 Task: Search one way flight ticket for 1 adult, 1 child, 1 infant in seat in premium economy from Kodiak: Kodiak Airport (benny Bensonstate Airport) to Springfield: Abraham Lincoln Capital Airport on 5-2-2023. Choice of flights is Alaska. Number of bags: 2 carry on bags and 4 checked bags. Outbound departure time preference is 14:45.
Action: Mouse moved to (314, 390)
Screenshot: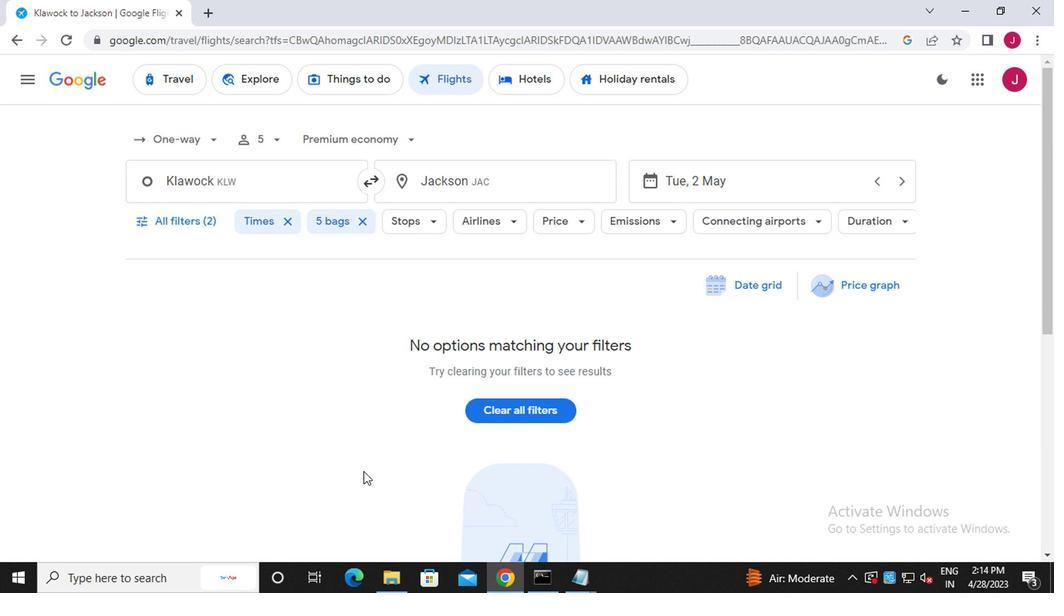 
Action: Mouse scrolled (314, 391) with delta (0, 0)
Screenshot: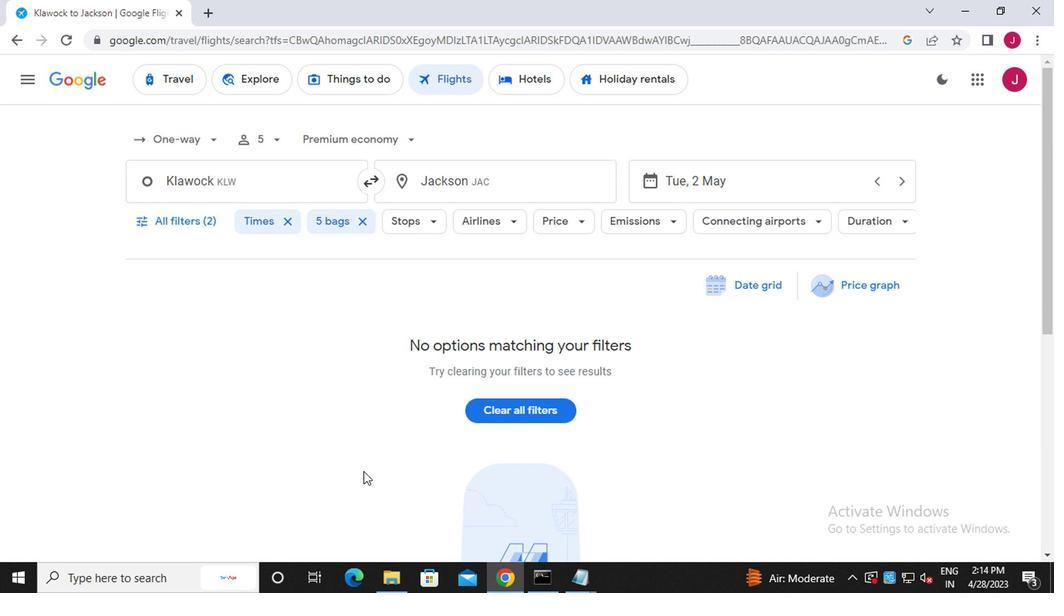 
Action: Mouse moved to (314, 390)
Screenshot: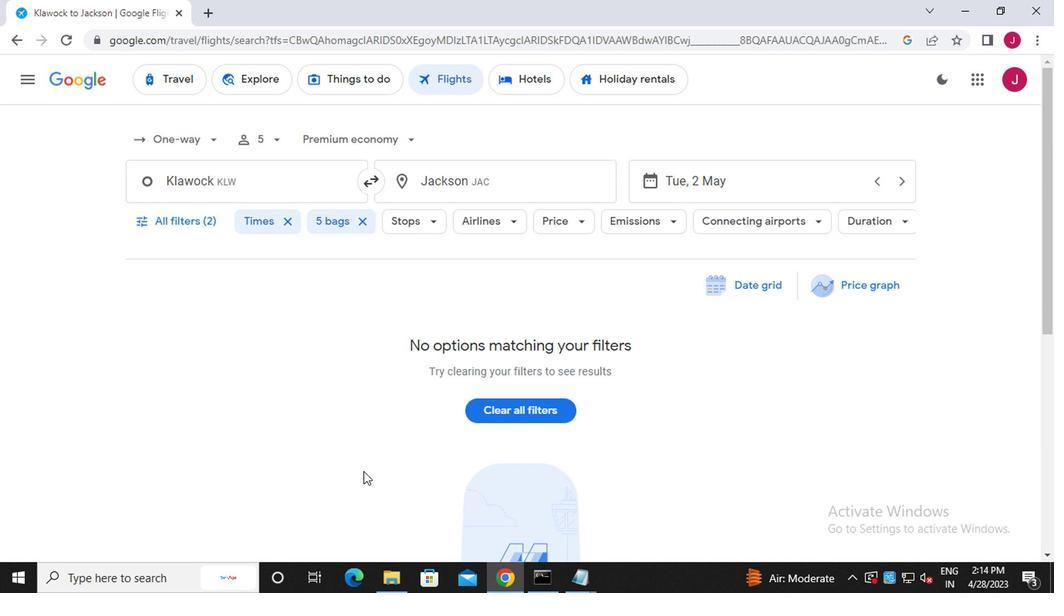
Action: Mouse scrolled (314, 391) with delta (0, 0)
Screenshot: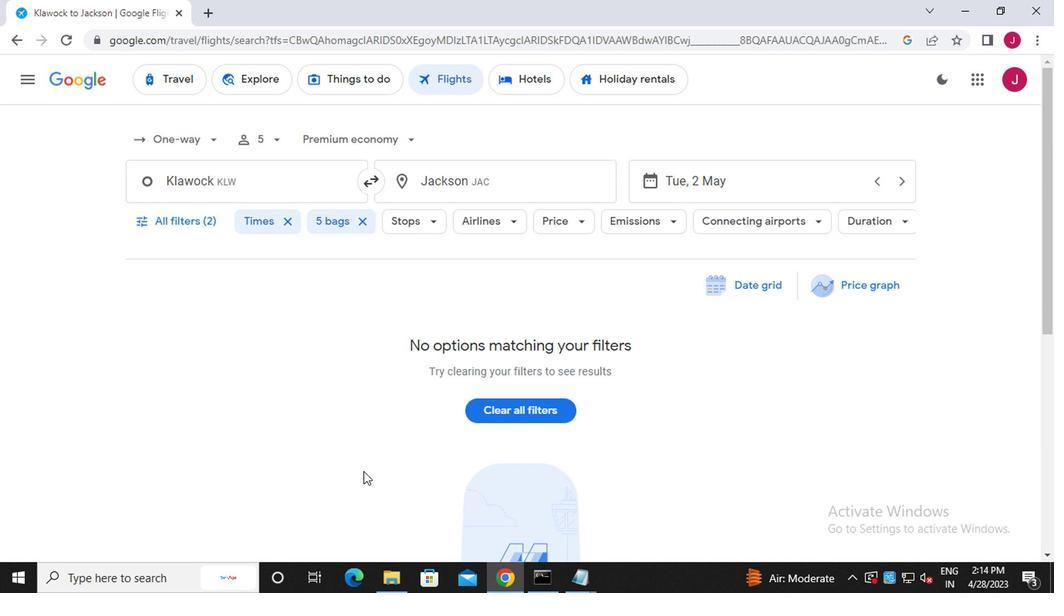 
Action: Mouse scrolled (314, 391) with delta (0, 0)
Screenshot: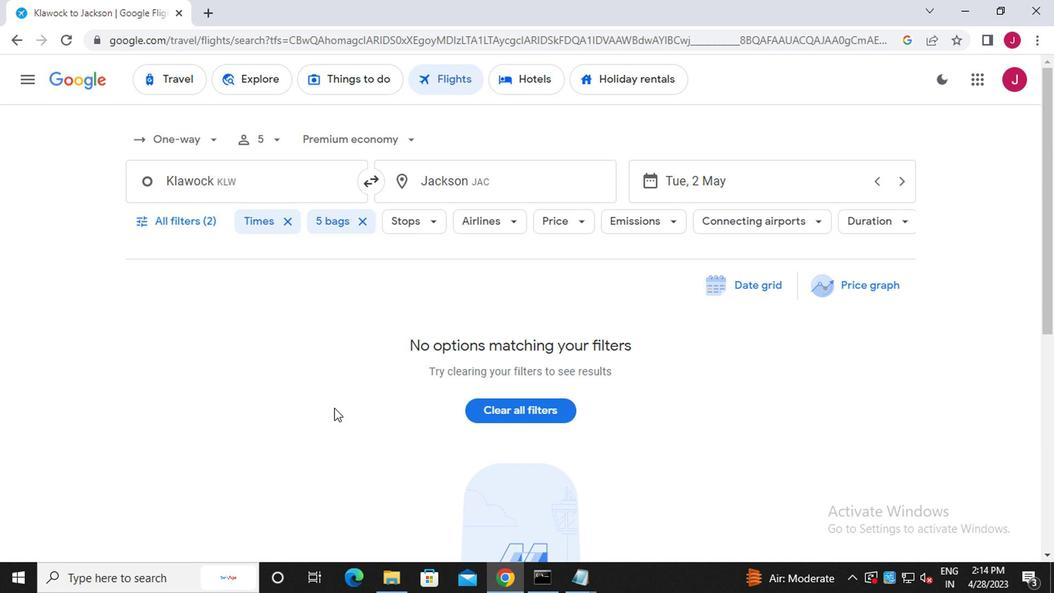 
Action: Mouse moved to (212, 145)
Screenshot: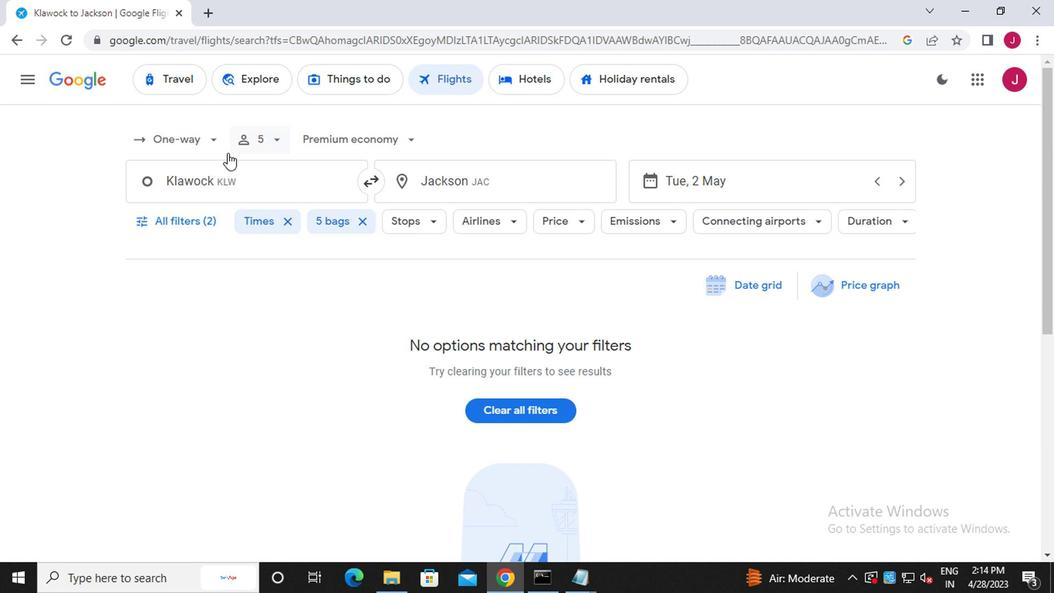
Action: Mouse pressed left at (212, 145)
Screenshot: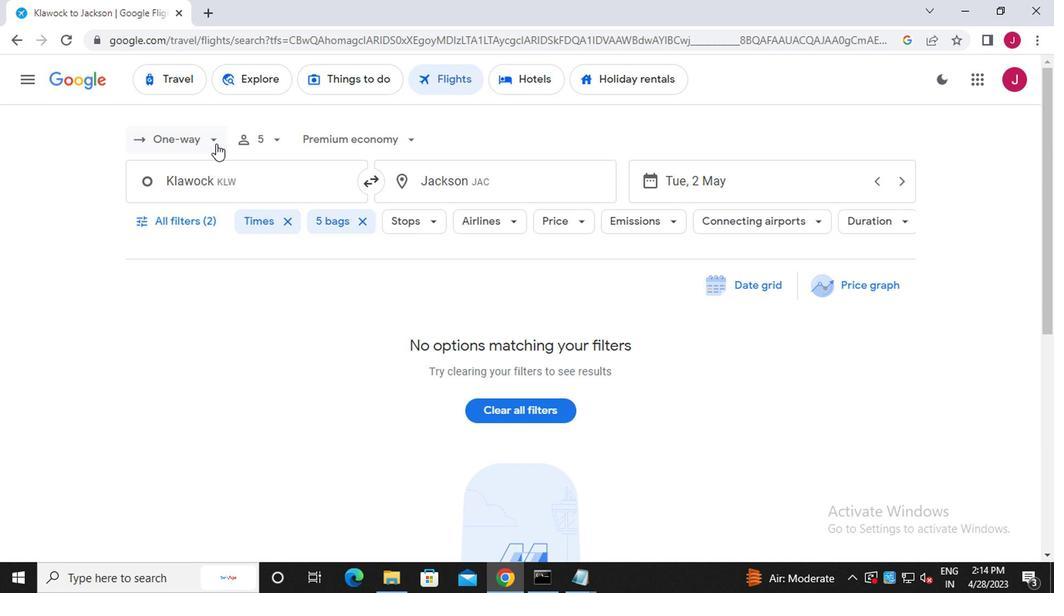 
Action: Mouse moved to (194, 207)
Screenshot: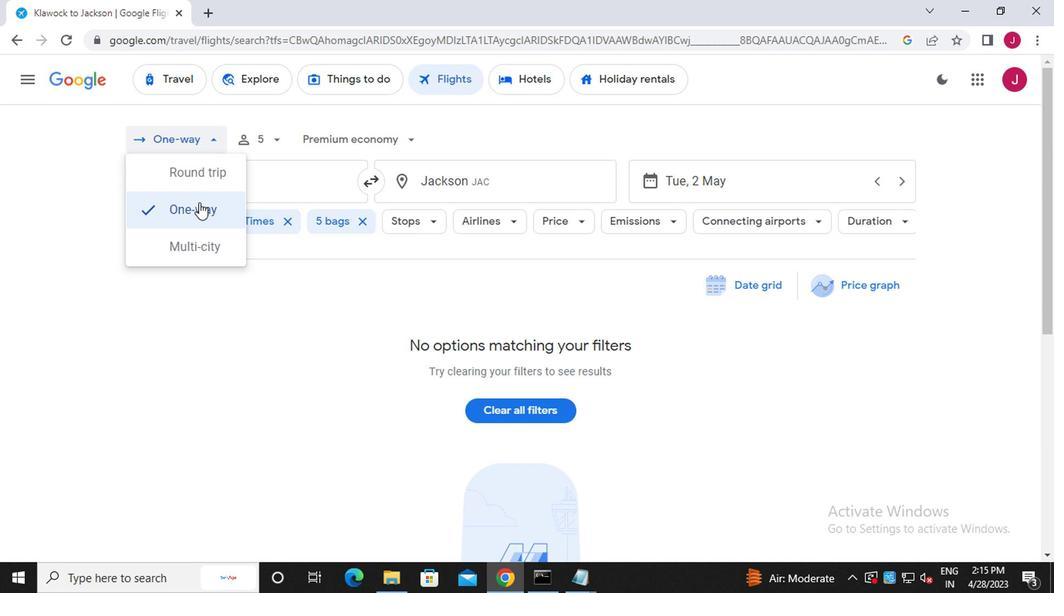
Action: Mouse pressed left at (194, 207)
Screenshot: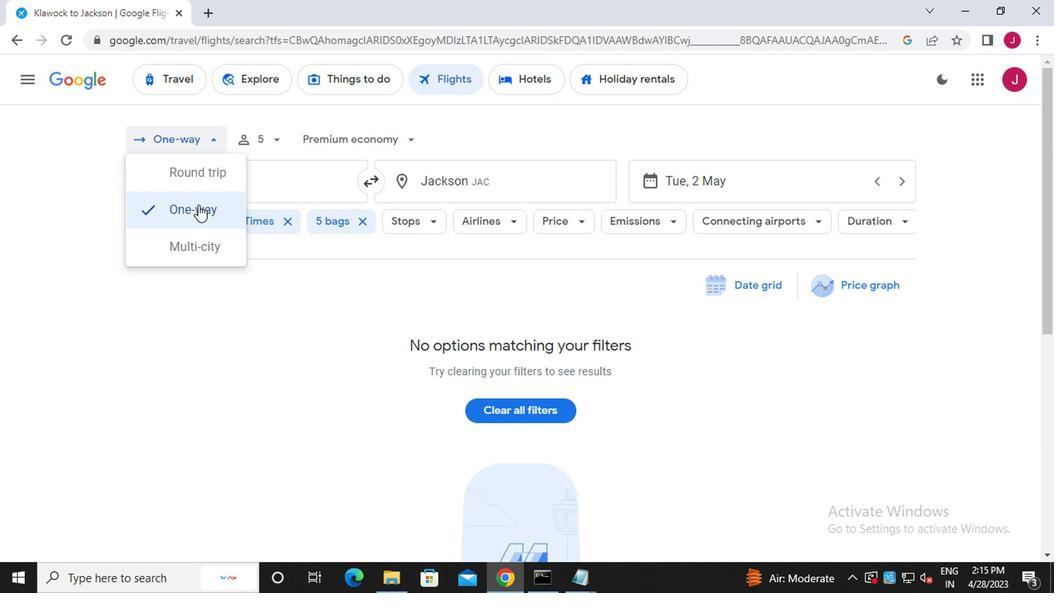 
Action: Mouse moved to (265, 145)
Screenshot: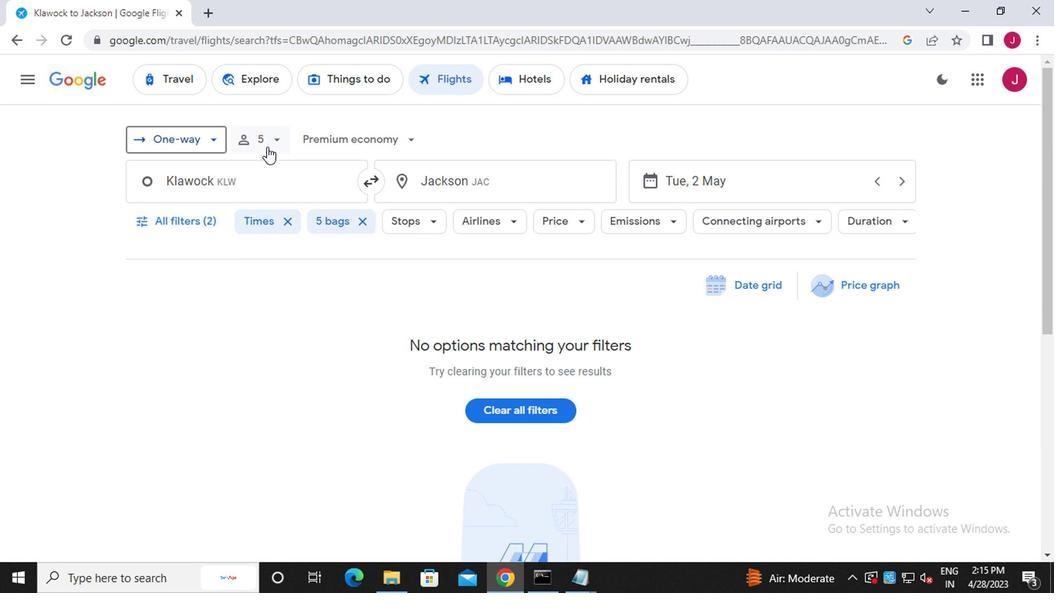 
Action: Mouse pressed left at (265, 145)
Screenshot: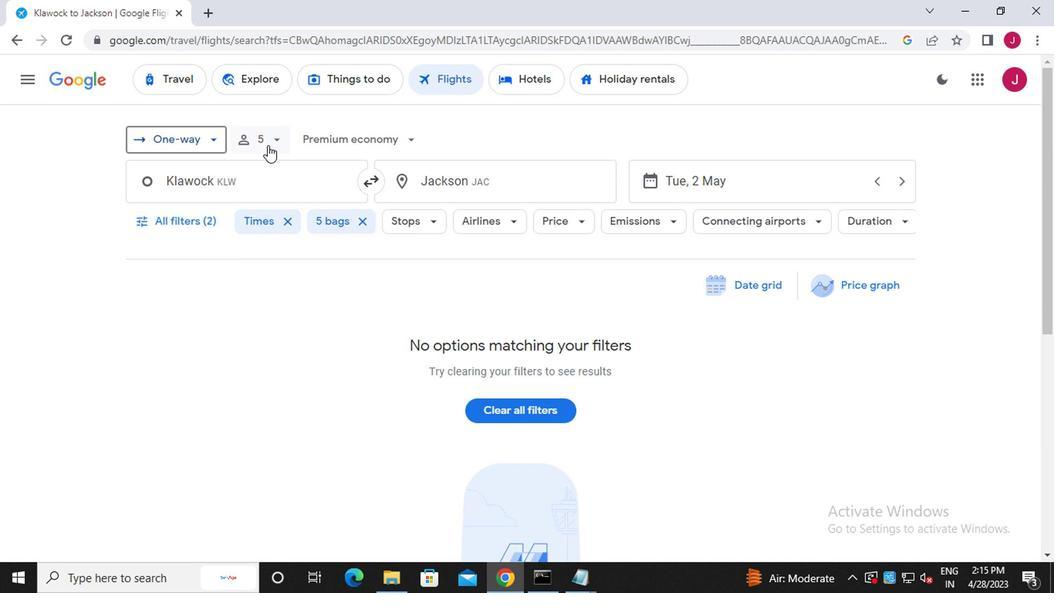 
Action: Mouse moved to (331, 179)
Screenshot: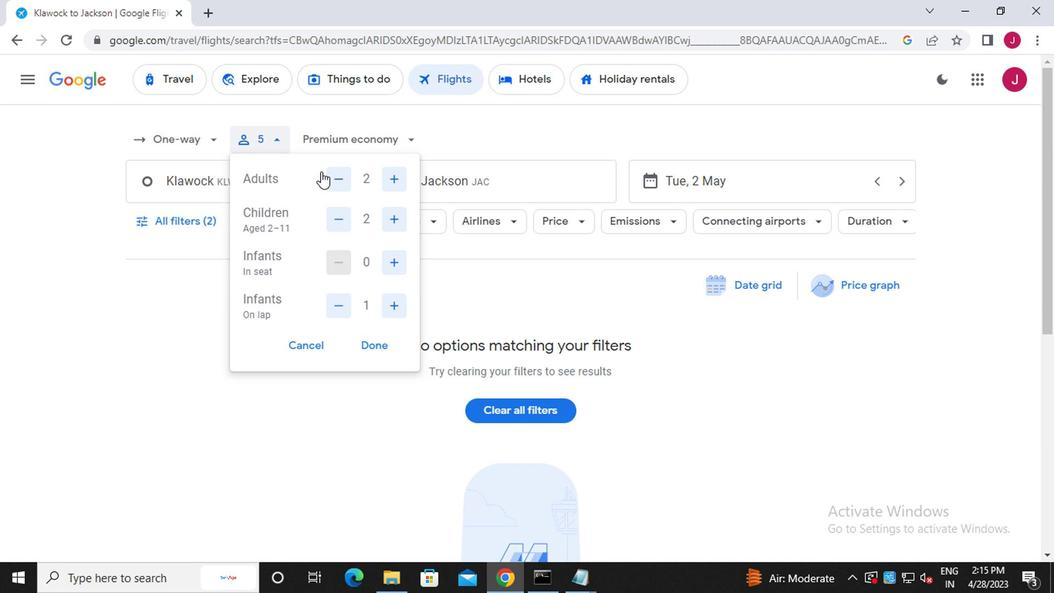 
Action: Mouse pressed left at (331, 179)
Screenshot: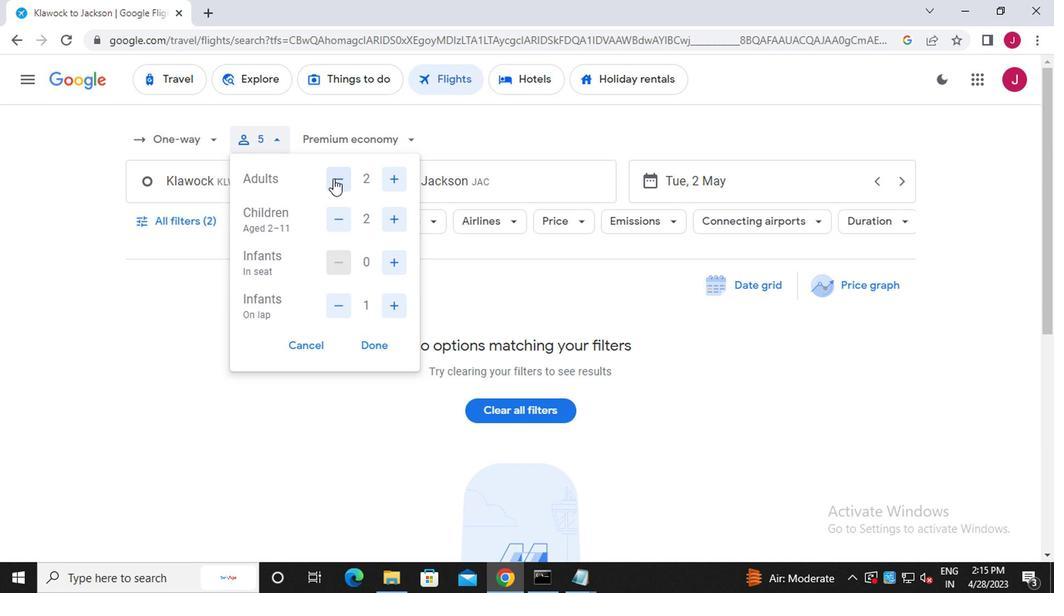 
Action: Mouse moved to (326, 216)
Screenshot: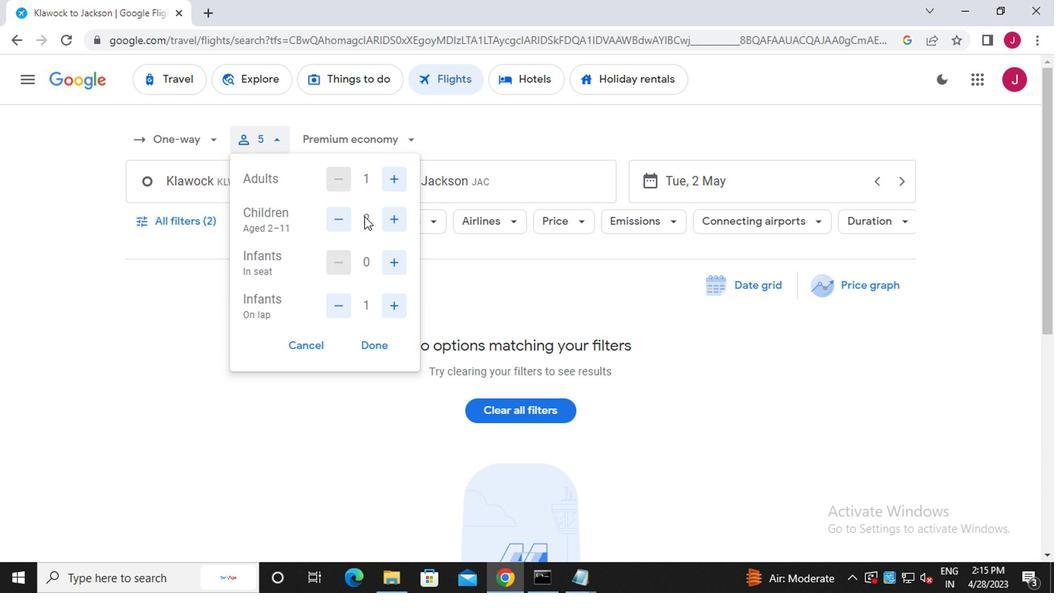 
Action: Mouse pressed left at (326, 216)
Screenshot: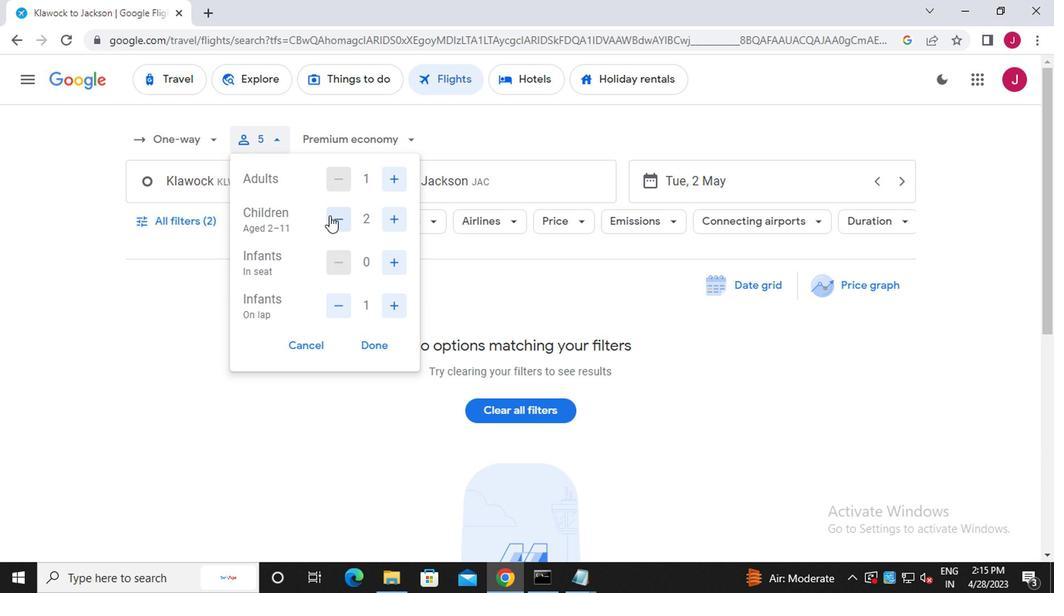
Action: Mouse moved to (387, 264)
Screenshot: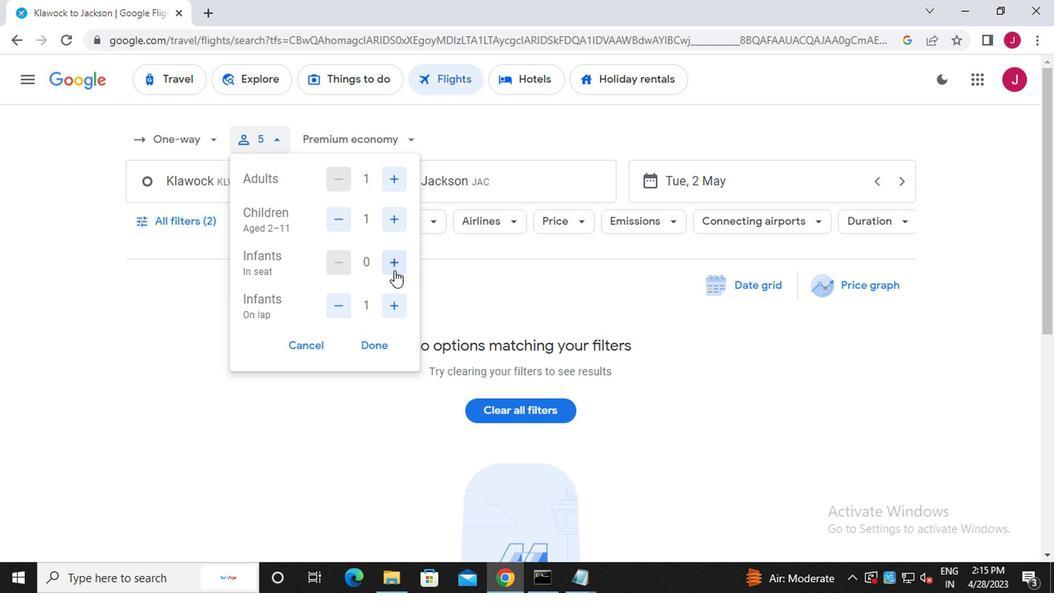 
Action: Mouse pressed left at (387, 264)
Screenshot: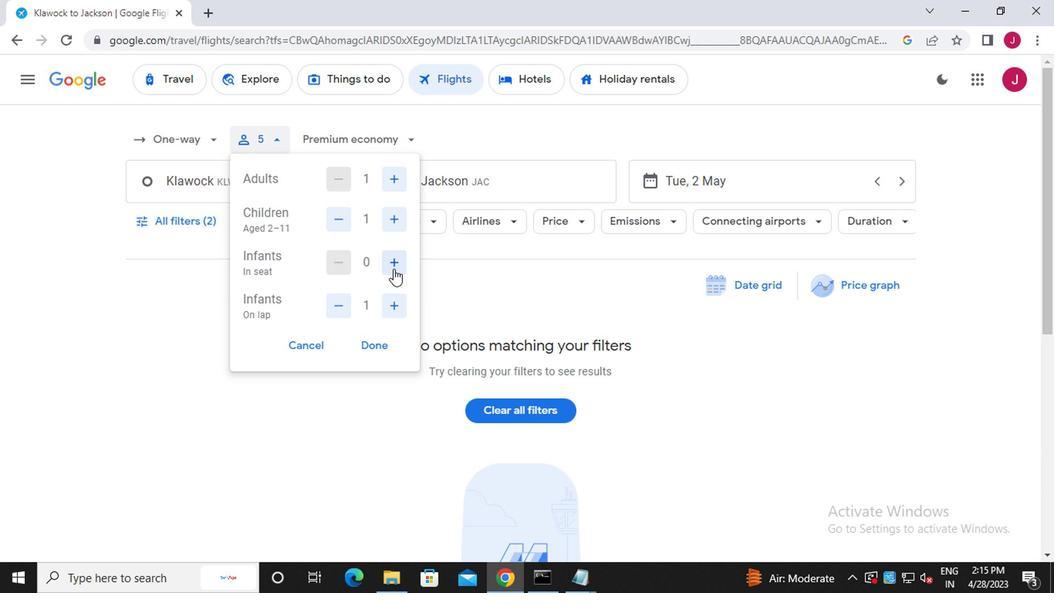 
Action: Mouse moved to (334, 306)
Screenshot: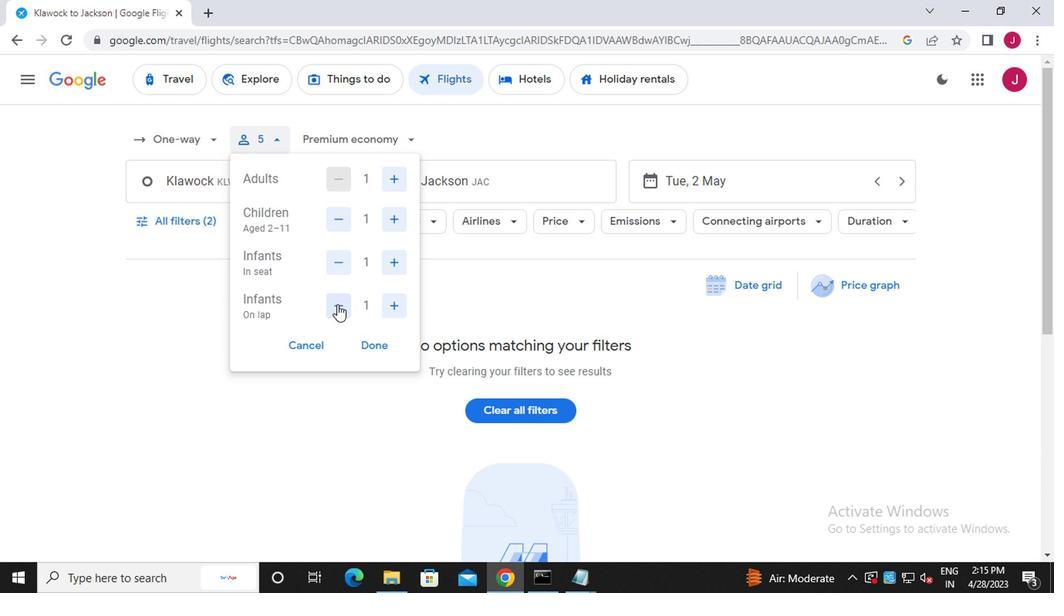 
Action: Mouse pressed left at (334, 306)
Screenshot: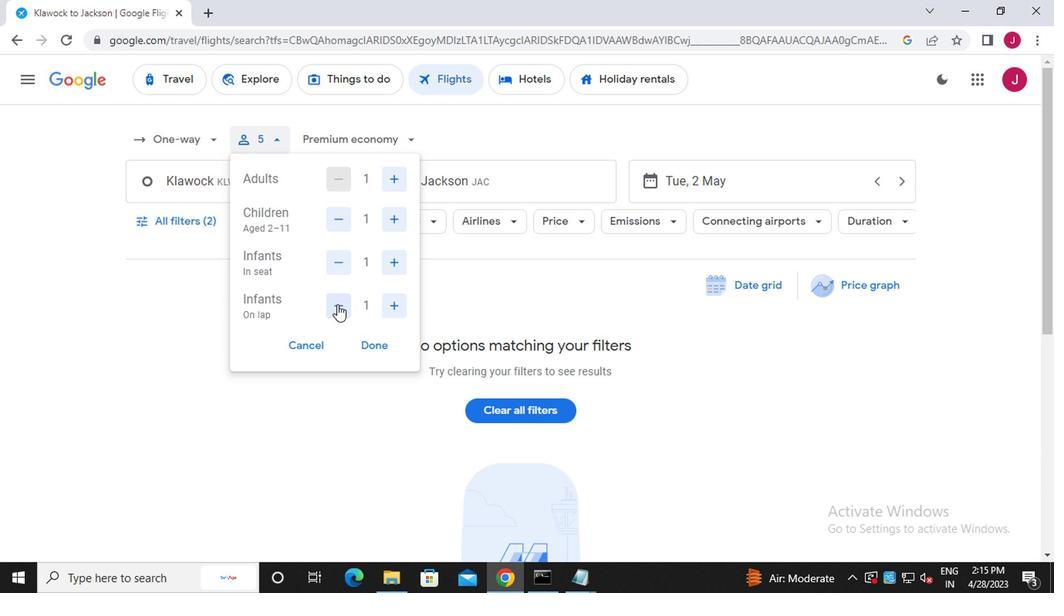 
Action: Mouse moved to (379, 345)
Screenshot: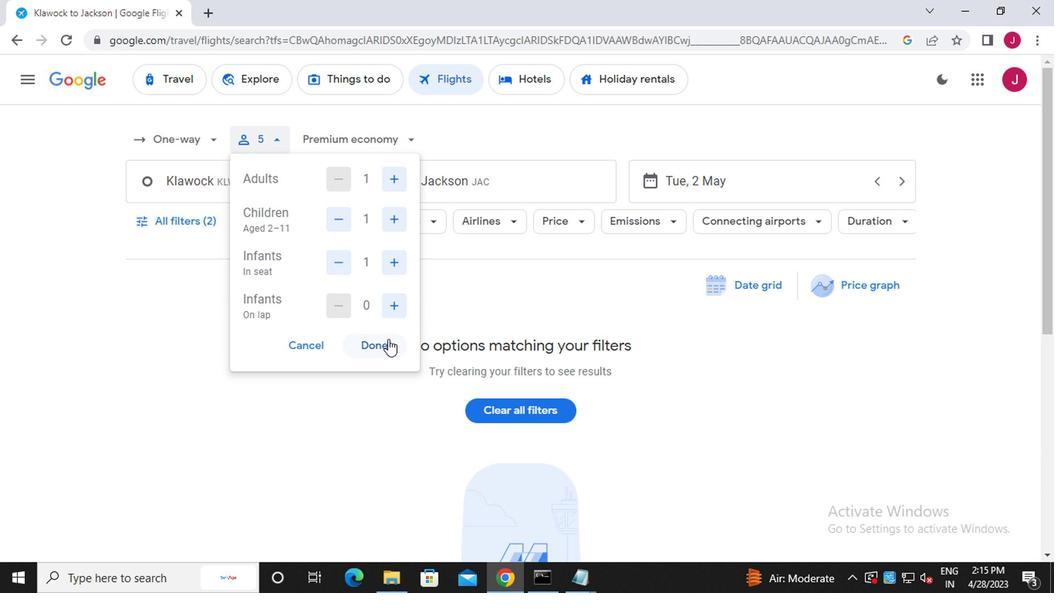 
Action: Mouse pressed left at (379, 345)
Screenshot: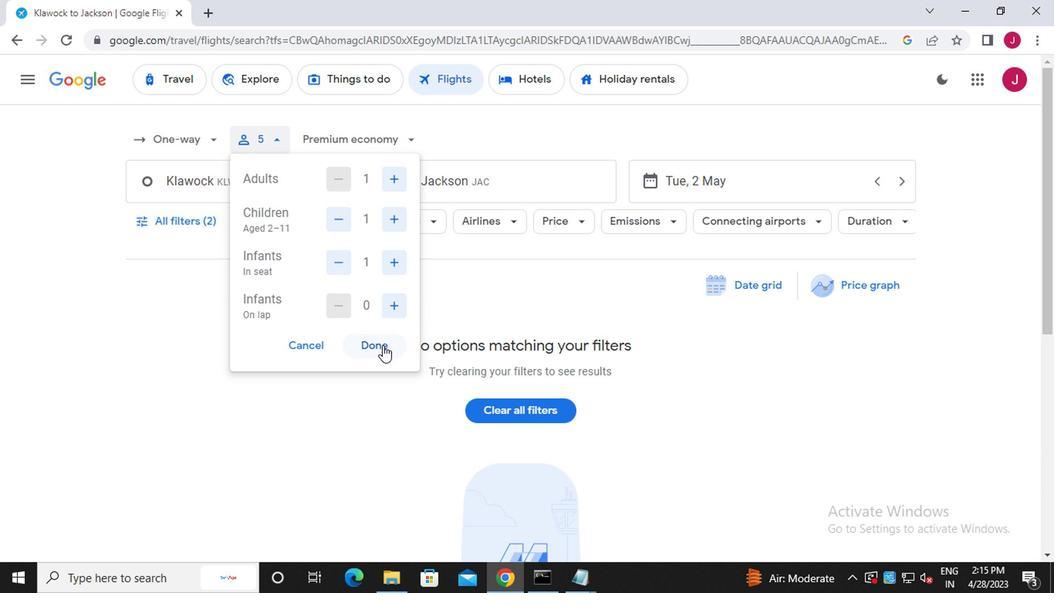 
Action: Mouse moved to (388, 141)
Screenshot: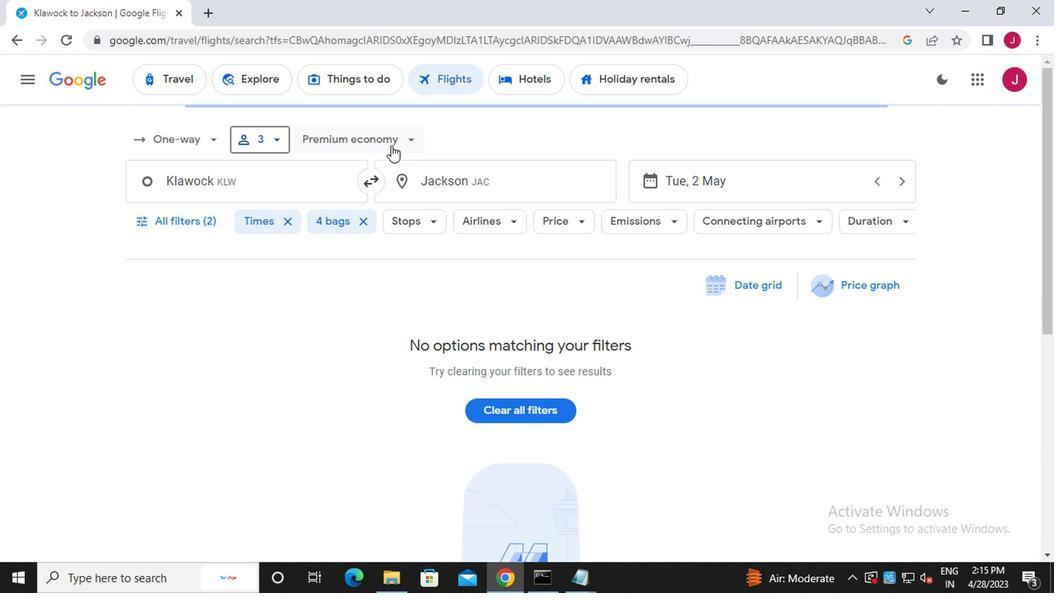 
Action: Mouse pressed left at (388, 141)
Screenshot: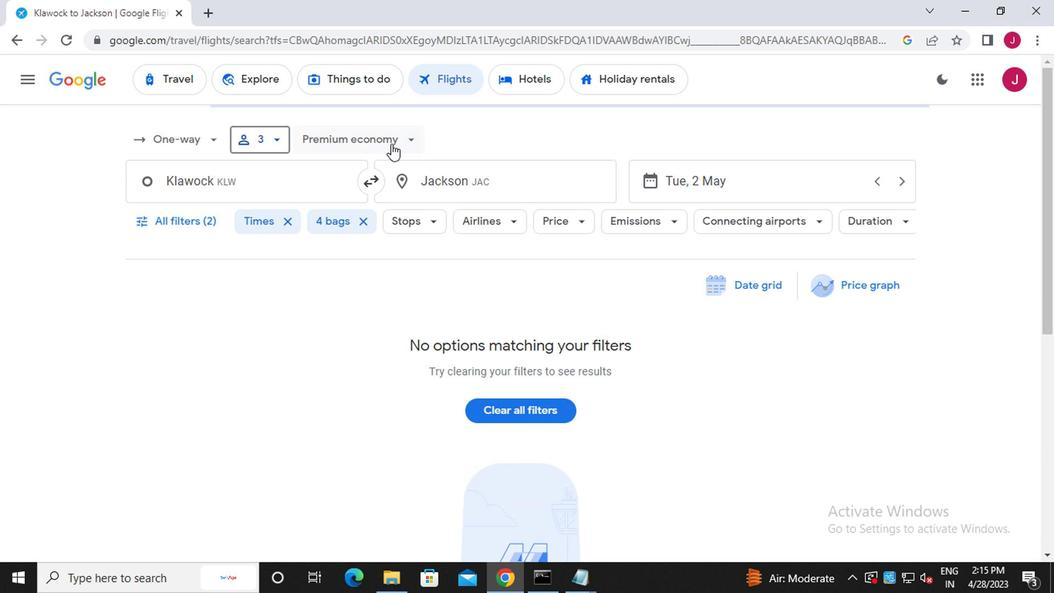 
Action: Mouse moved to (392, 216)
Screenshot: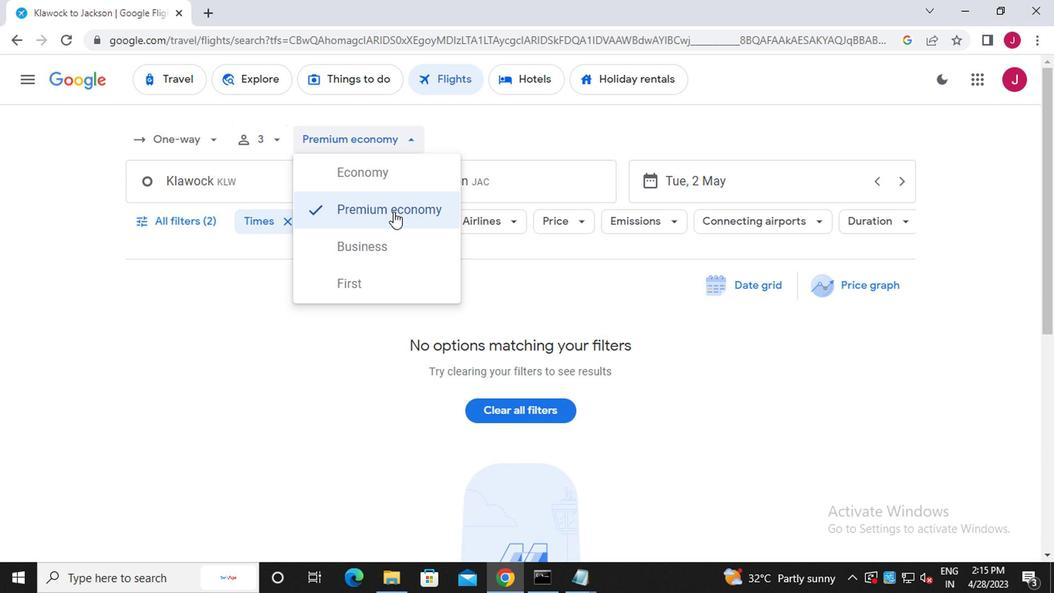 
Action: Mouse pressed left at (392, 216)
Screenshot: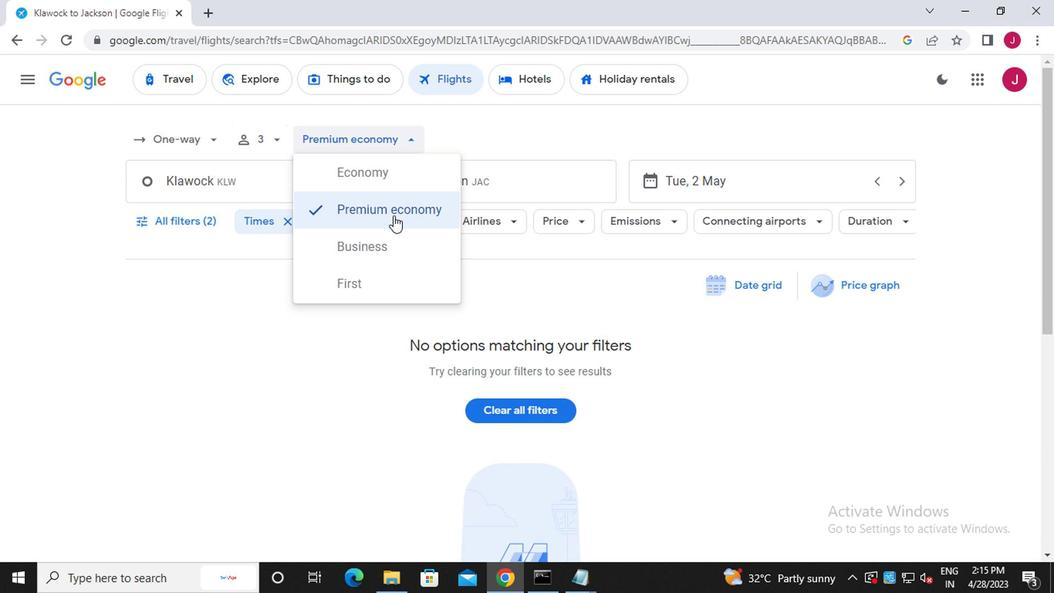 
Action: Mouse moved to (292, 183)
Screenshot: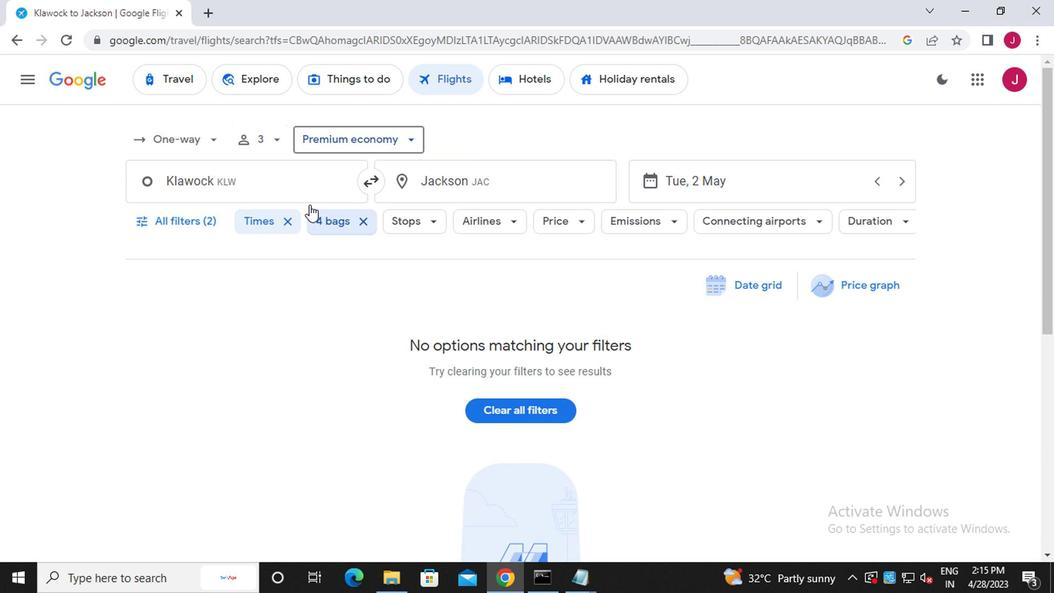 
Action: Mouse pressed left at (292, 183)
Screenshot: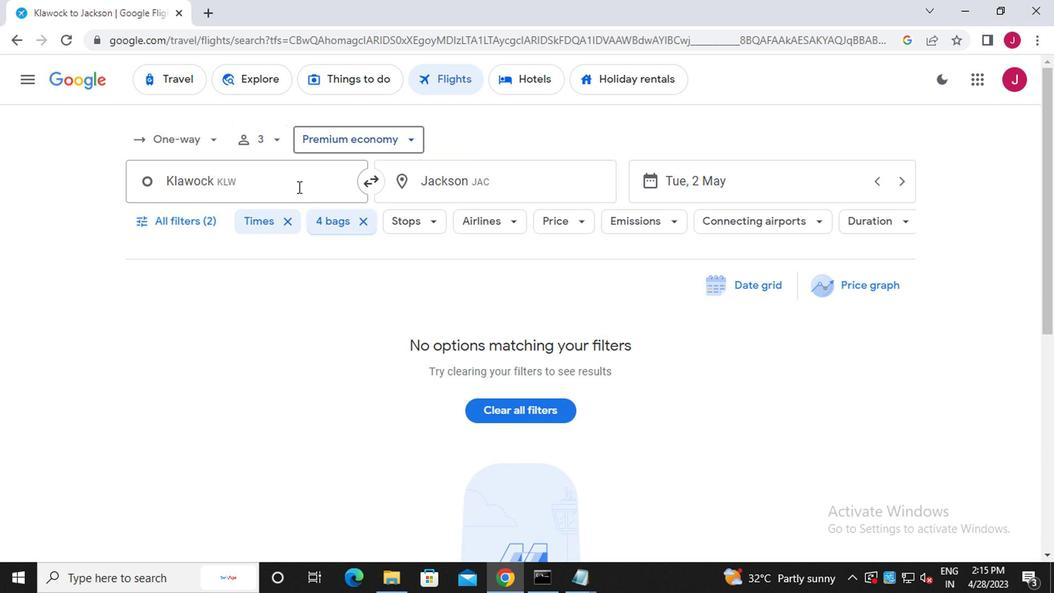 
Action: Key pressed kodiak<Key.space>airpot
Screenshot: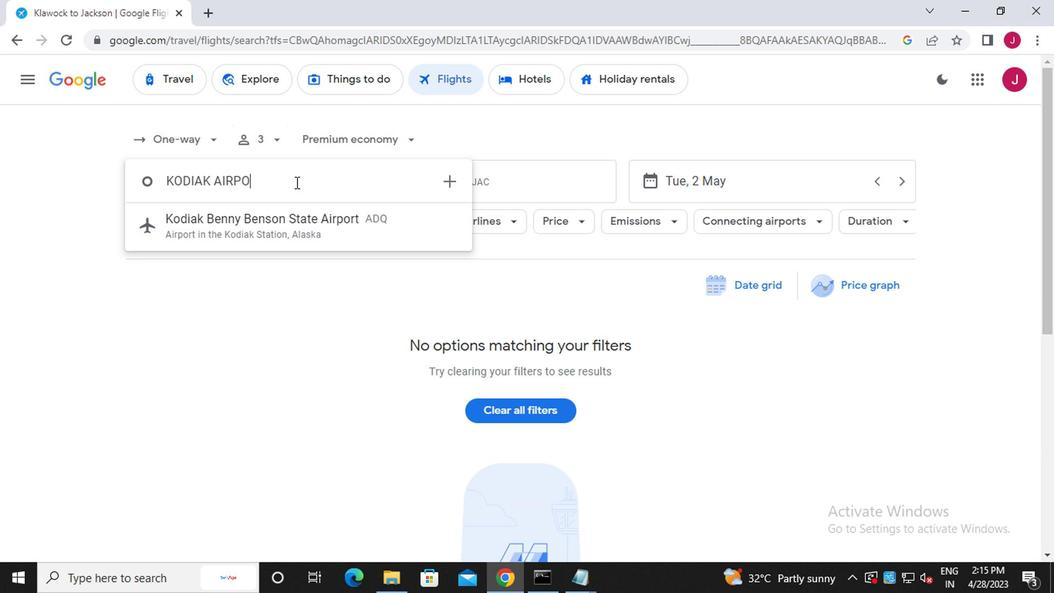 
Action: Mouse moved to (298, 232)
Screenshot: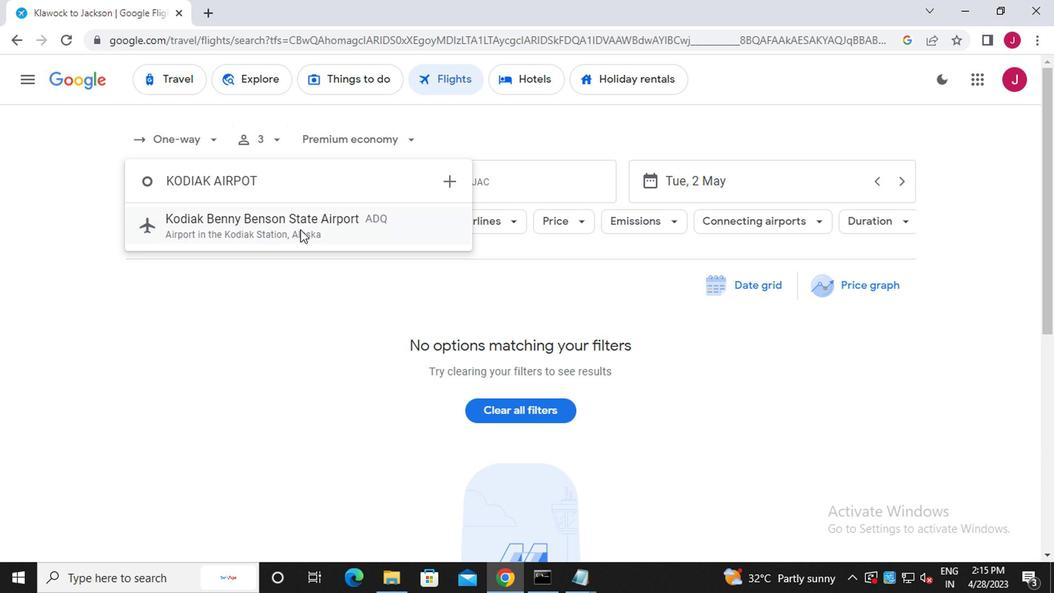 
Action: Mouse pressed left at (298, 232)
Screenshot: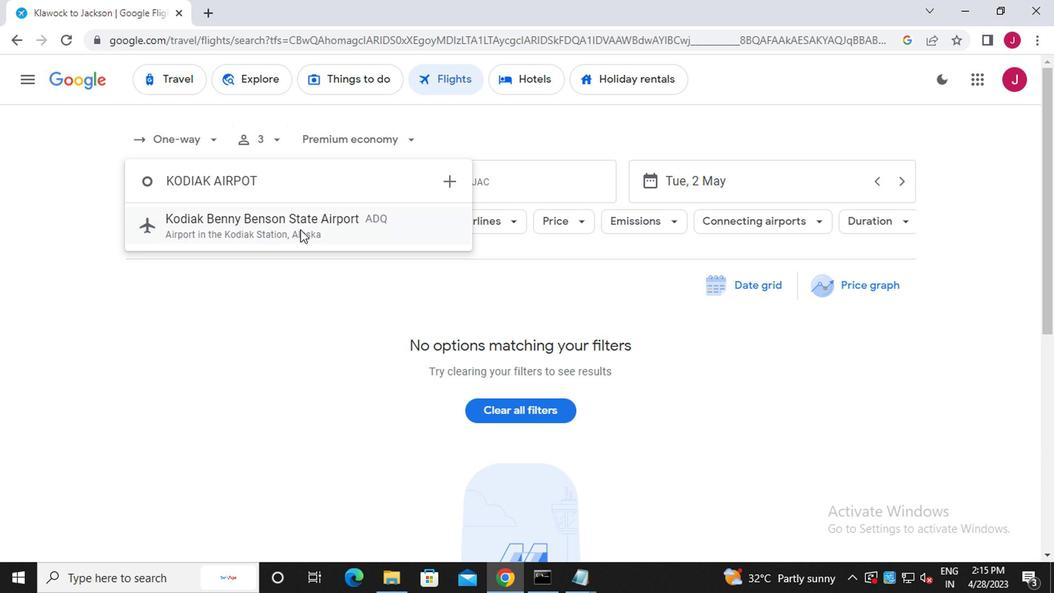 
Action: Mouse moved to (512, 180)
Screenshot: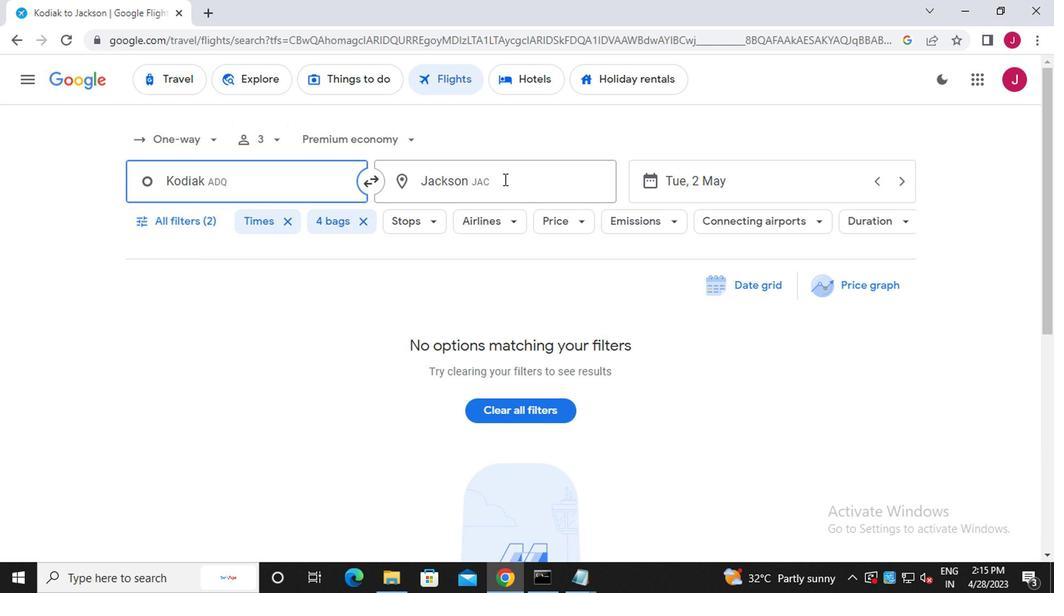 
Action: Mouse pressed left at (512, 180)
Screenshot: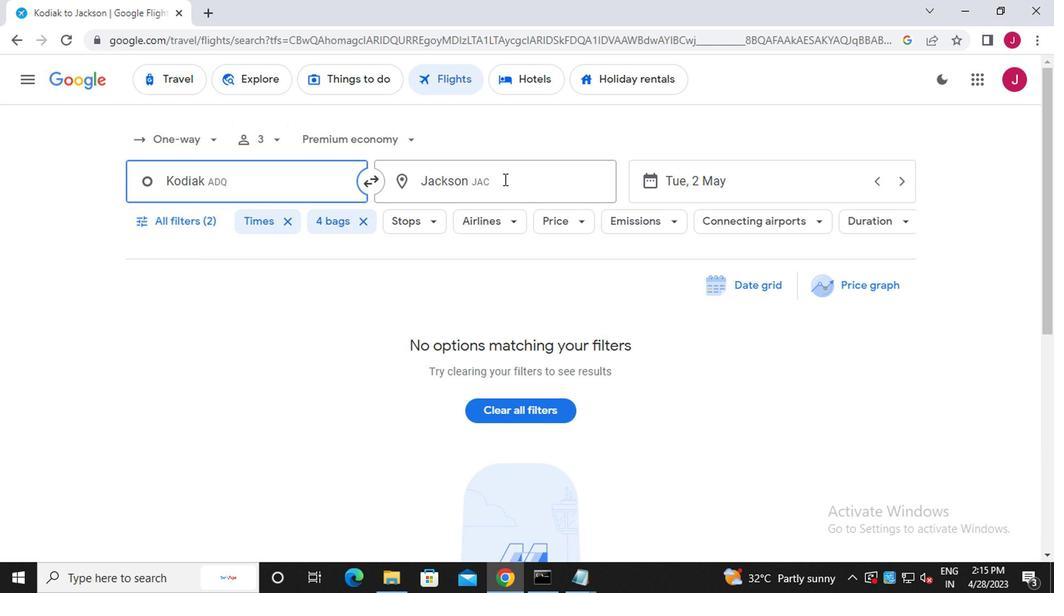 
Action: Mouse moved to (513, 180)
Screenshot: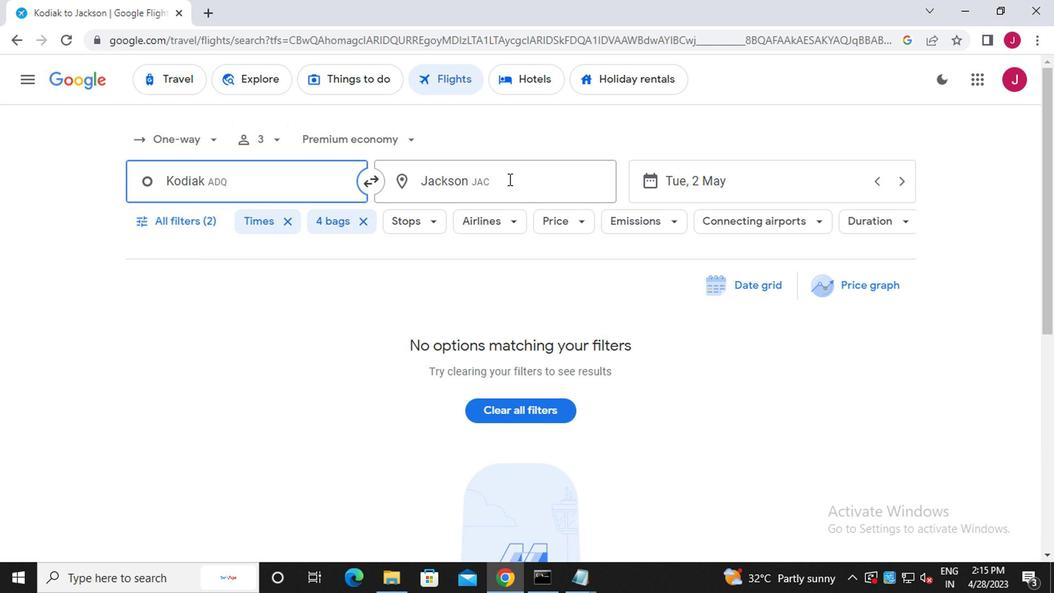 
Action: Key pressed springf
Screenshot: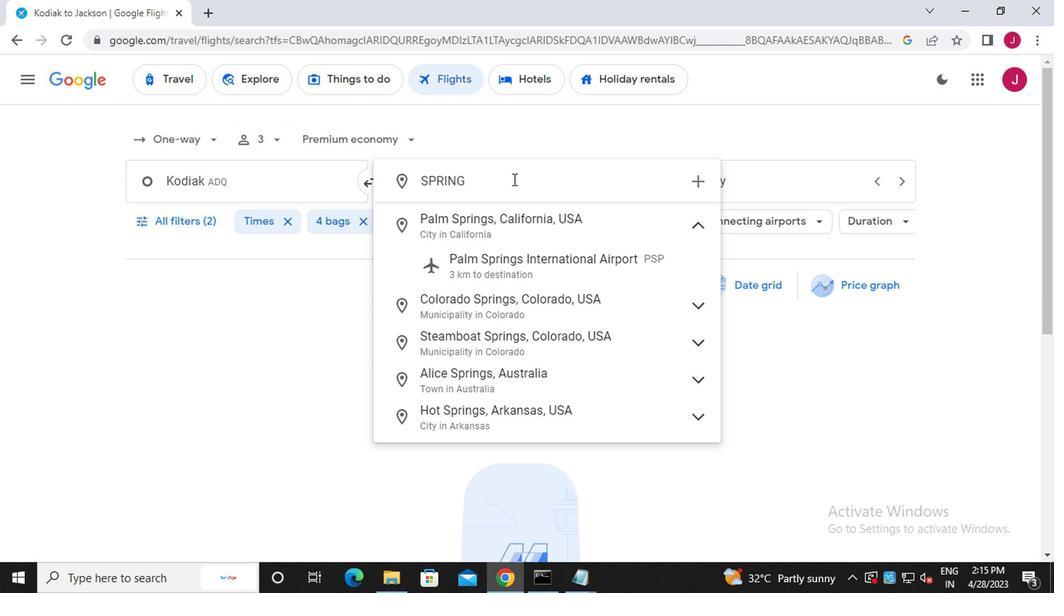 
Action: Mouse moved to (532, 308)
Screenshot: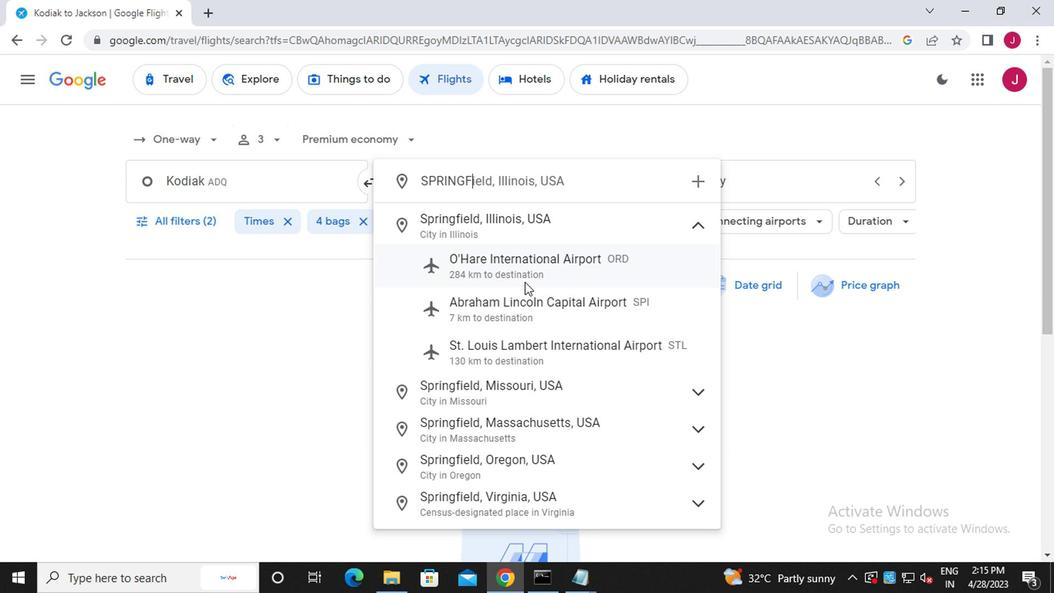 
Action: Mouse pressed left at (532, 308)
Screenshot: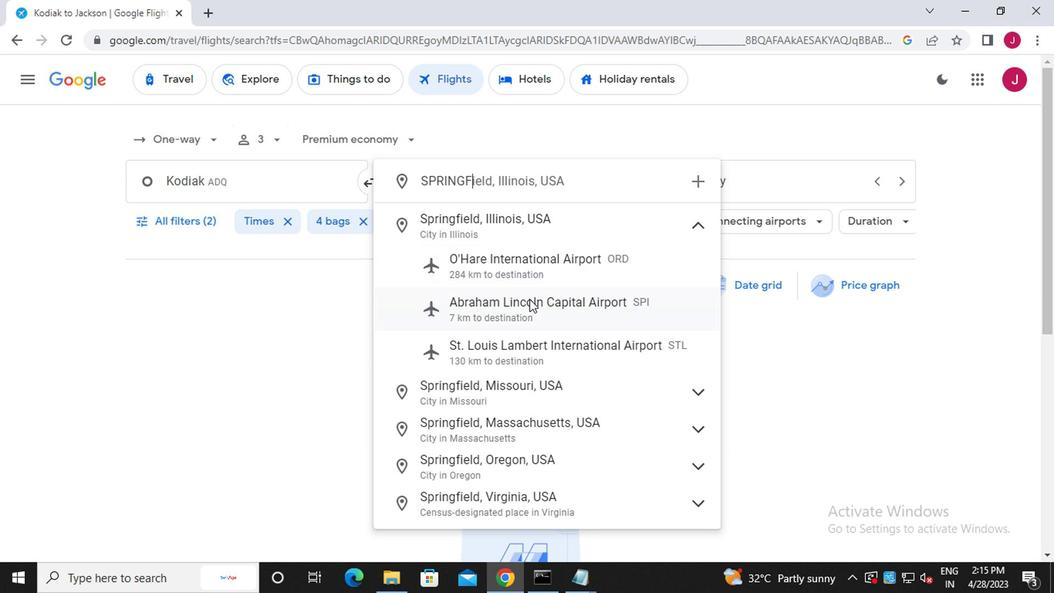 
Action: Mouse moved to (780, 187)
Screenshot: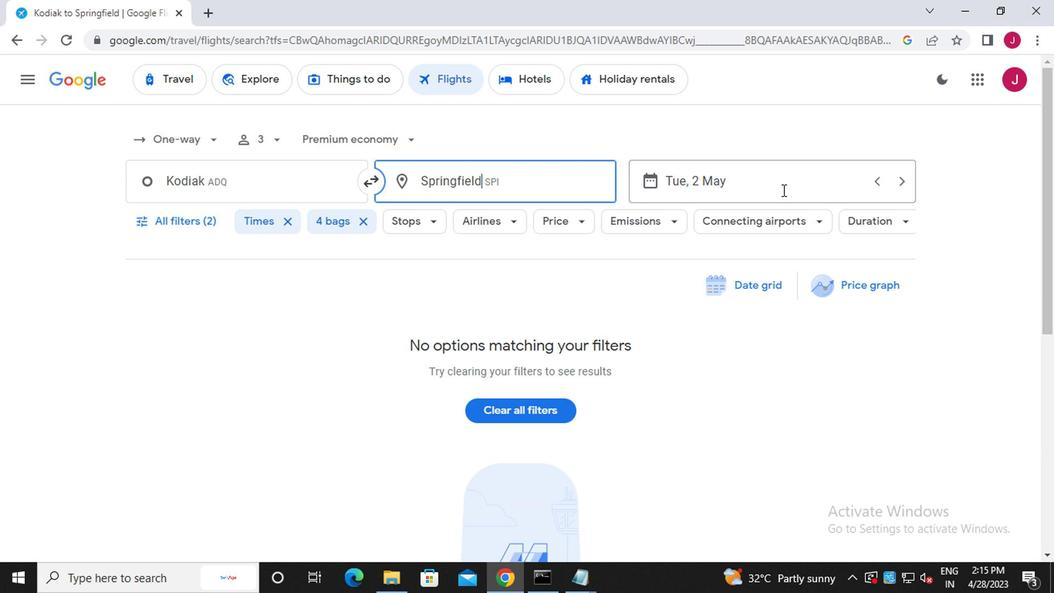 
Action: Mouse pressed left at (780, 187)
Screenshot: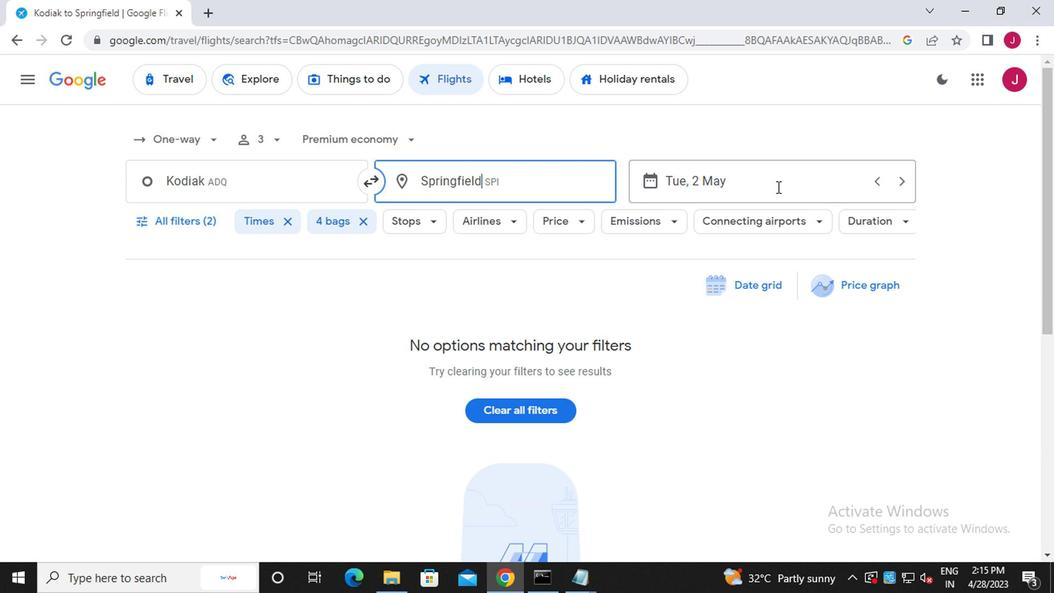 
Action: Mouse moved to (746, 281)
Screenshot: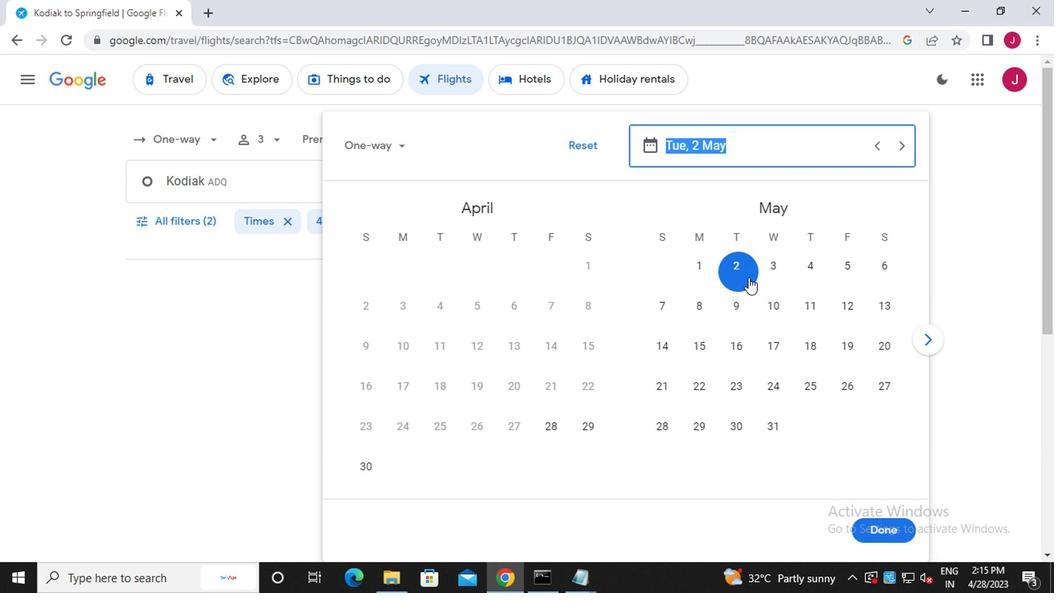 
Action: Mouse pressed left at (746, 281)
Screenshot: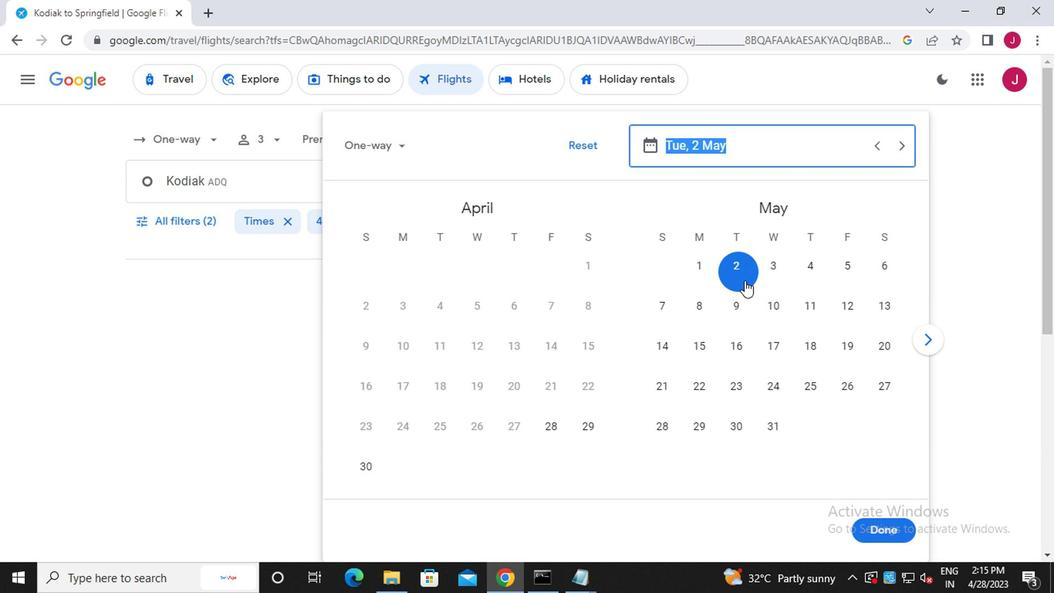 
Action: Mouse moved to (881, 527)
Screenshot: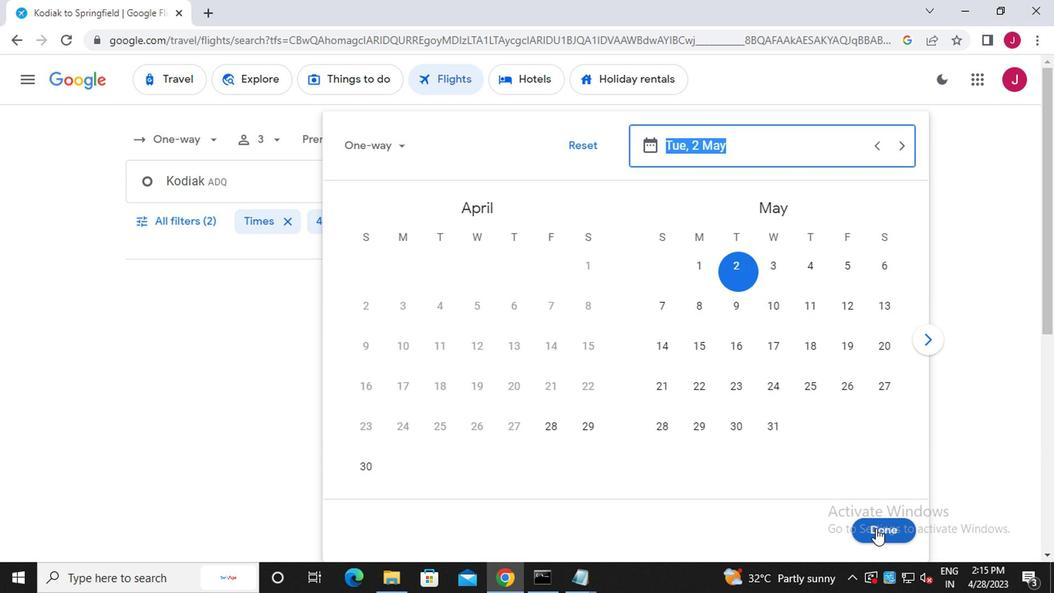 
Action: Mouse pressed left at (881, 527)
Screenshot: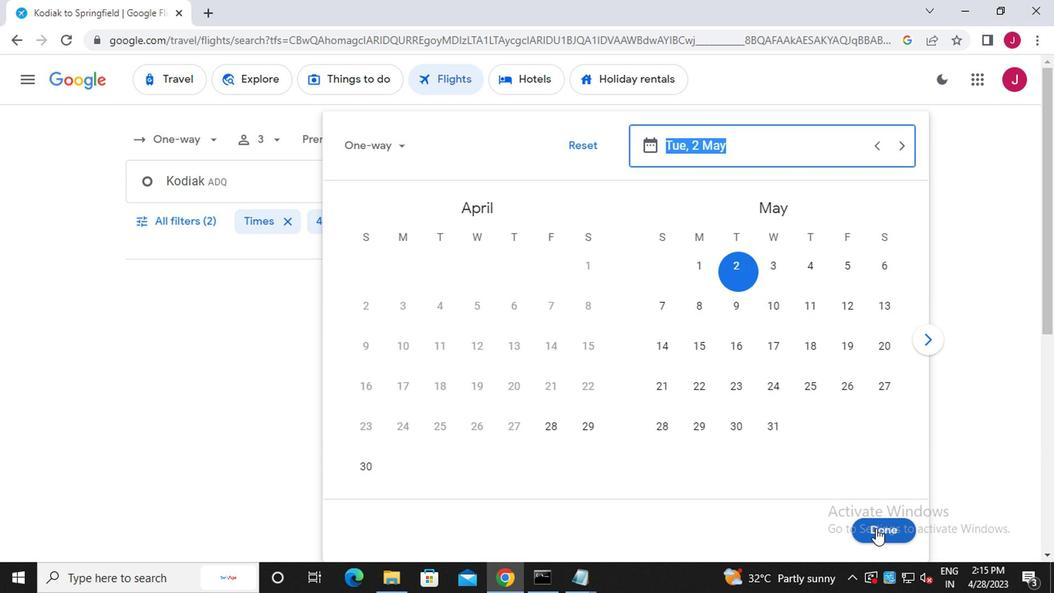 
Action: Mouse moved to (171, 220)
Screenshot: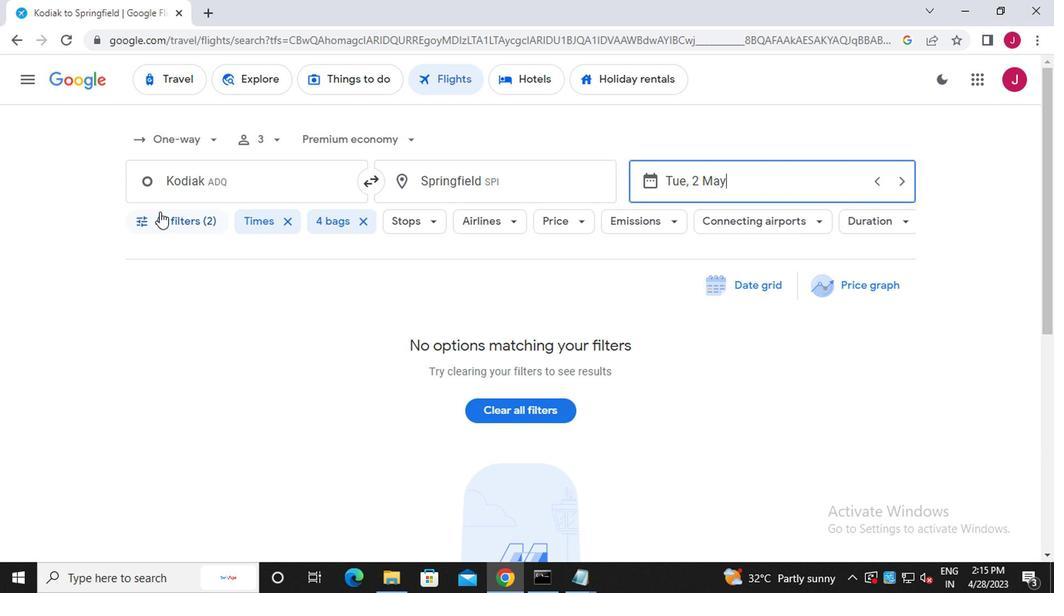 
Action: Mouse pressed left at (171, 220)
Screenshot: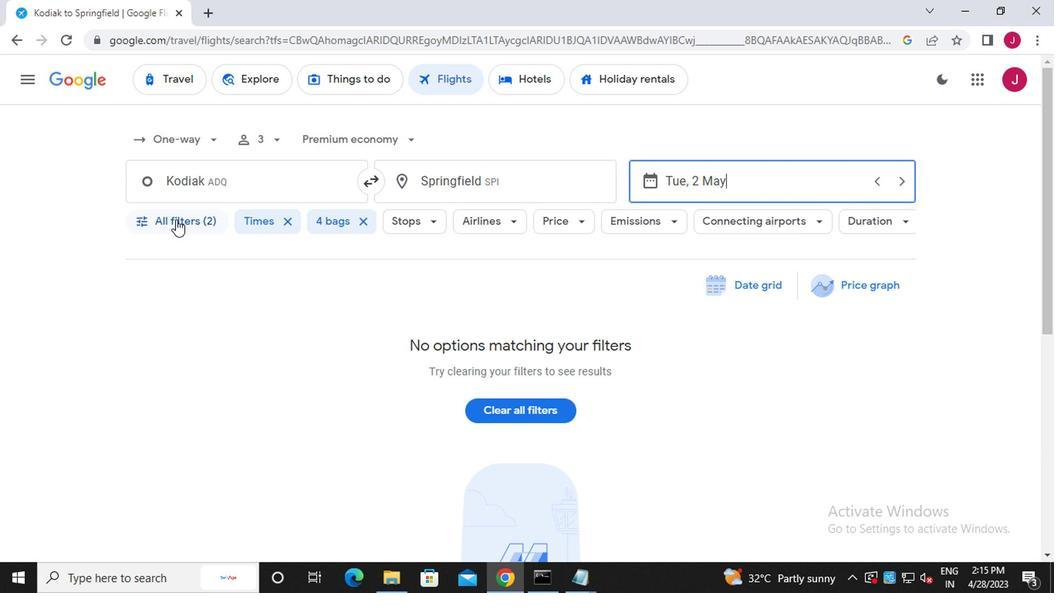 
Action: Mouse moved to (201, 367)
Screenshot: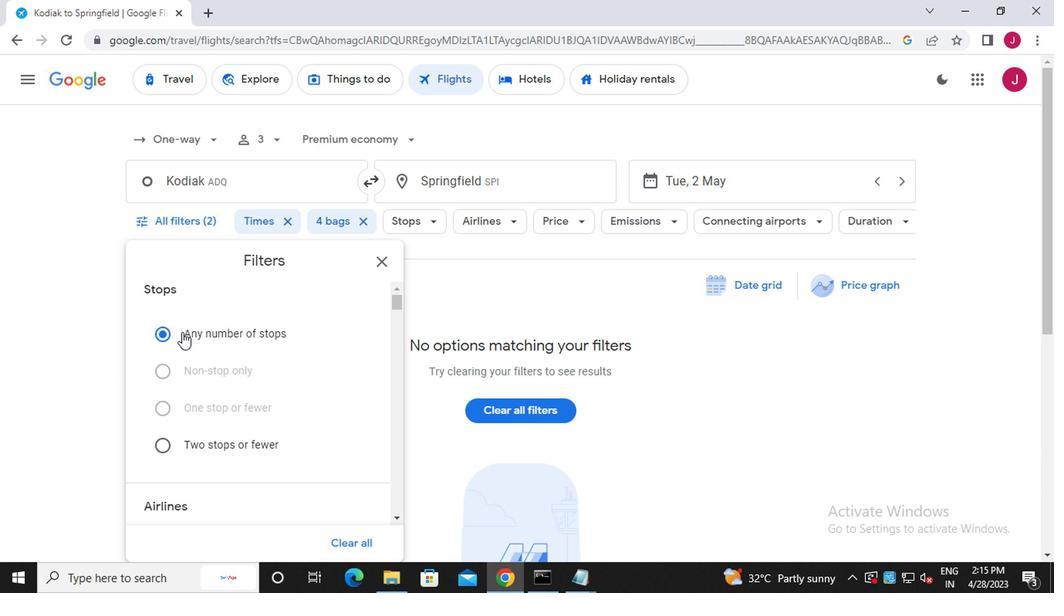 
Action: Mouse scrolled (201, 366) with delta (0, -1)
Screenshot: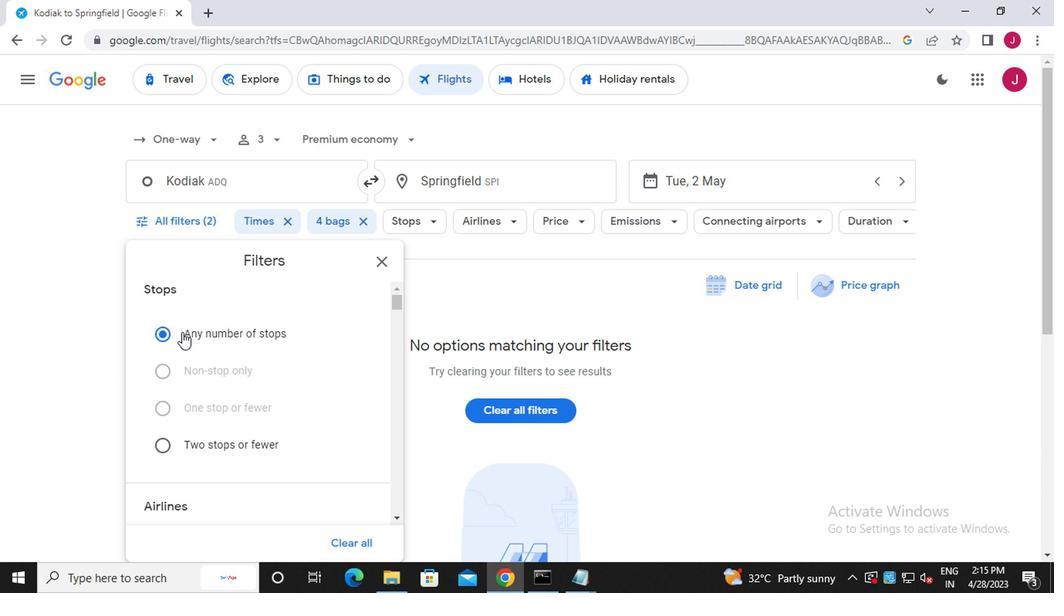 
Action: Mouse moved to (201, 367)
Screenshot: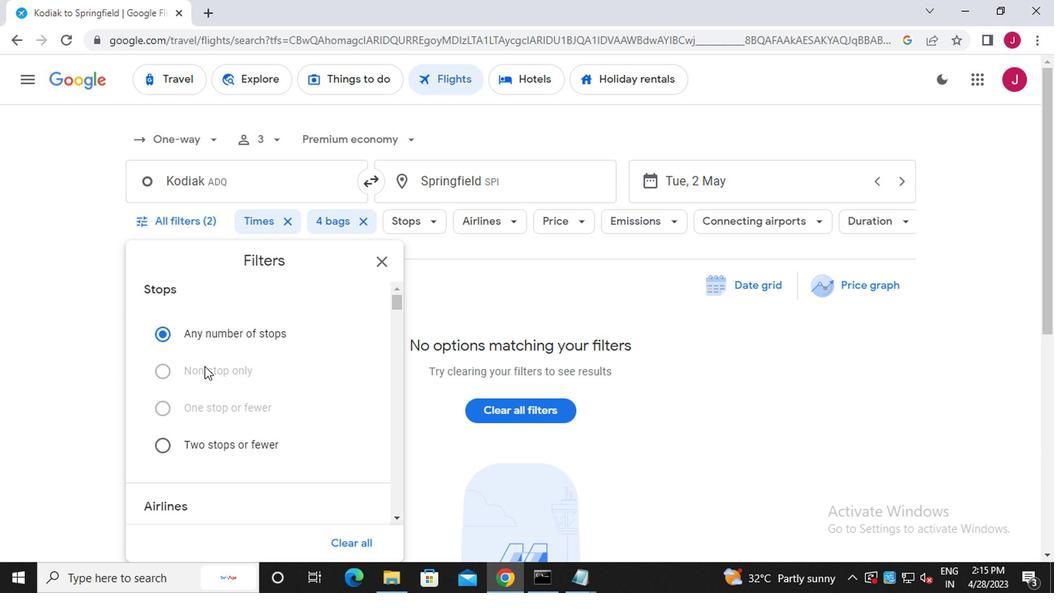 
Action: Mouse scrolled (201, 366) with delta (0, -1)
Screenshot: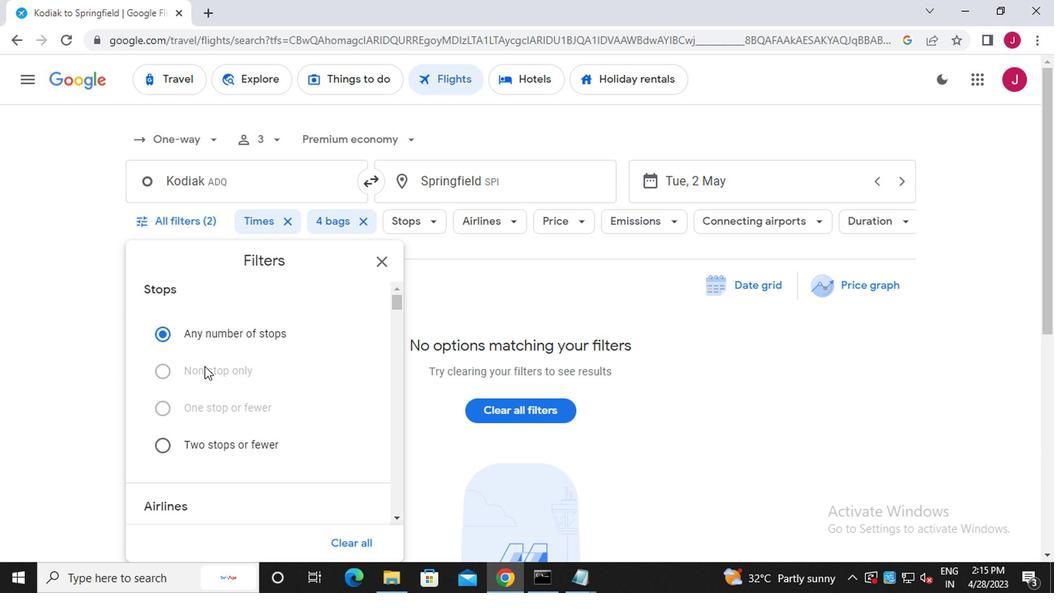
Action: Mouse moved to (349, 398)
Screenshot: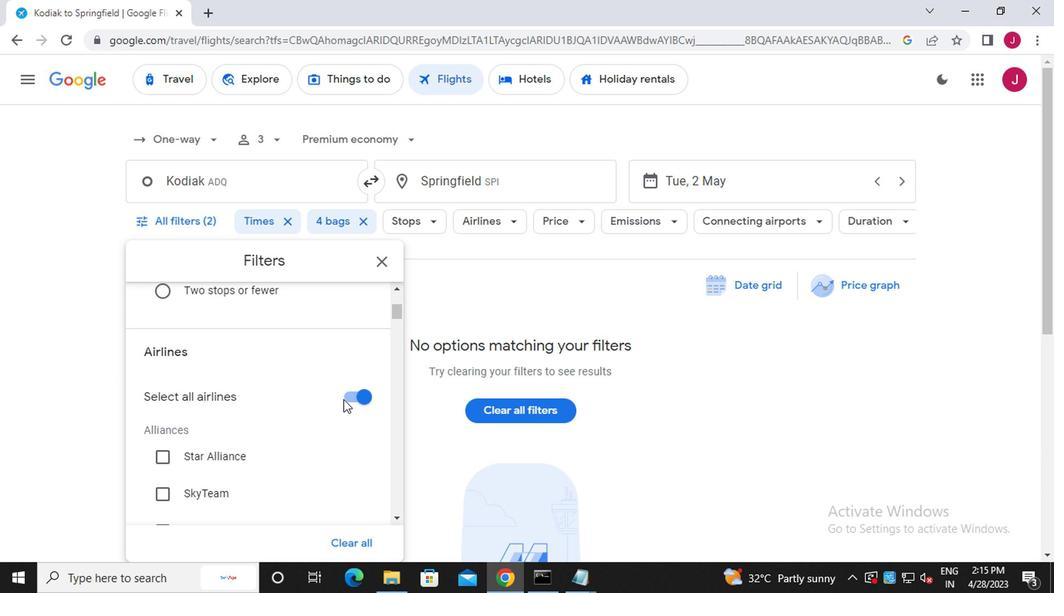 
Action: Mouse pressed left at (349, 398)
Screenshot: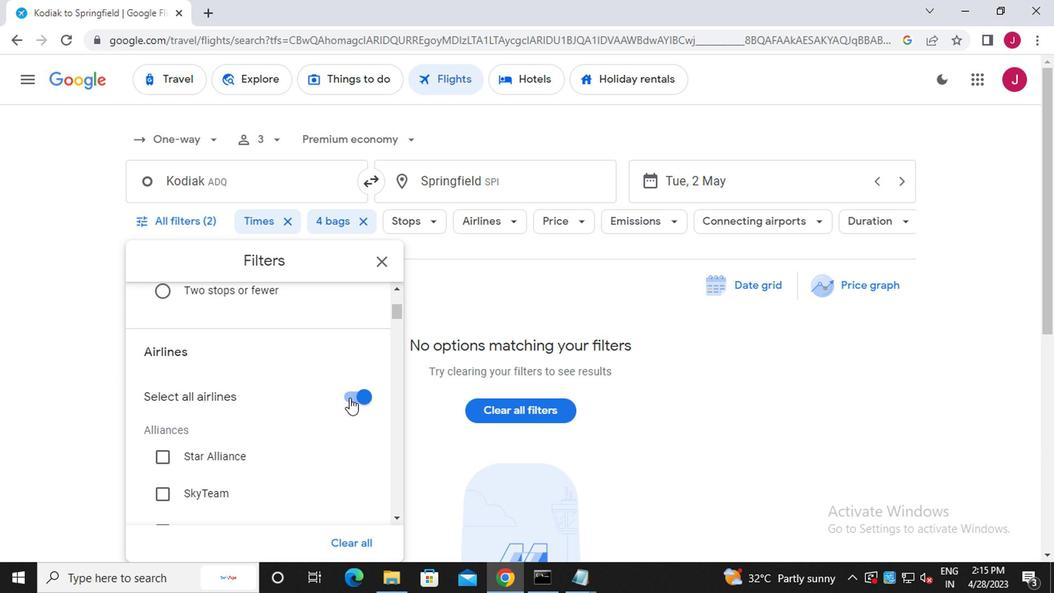 
Action: Mouse moved to (349, 398)
Screenshot: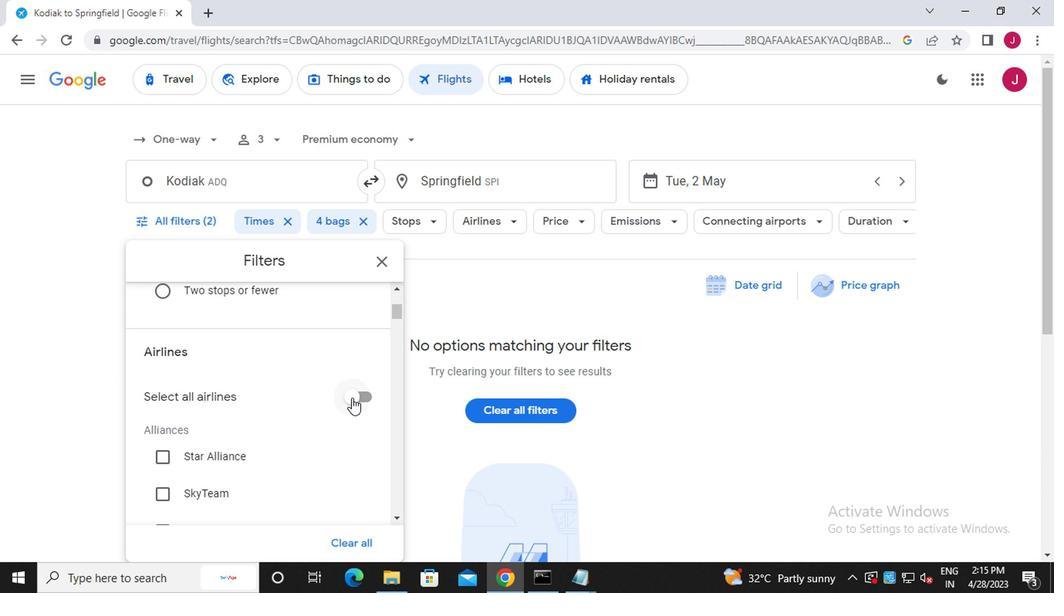 
Action: Mouse scrolled (349, 397) with delta (0, -1)
Screenshot: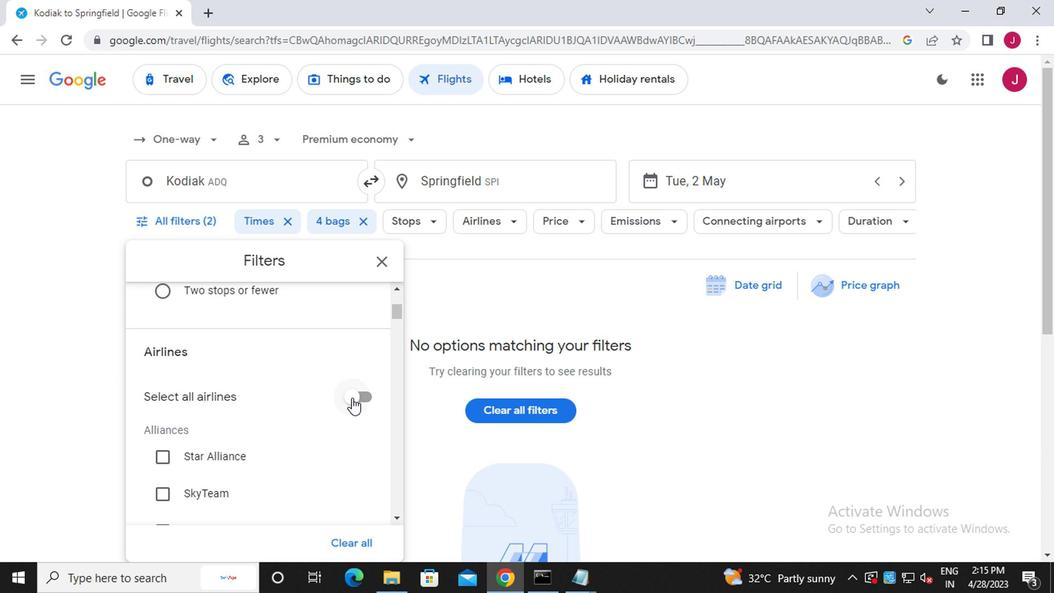 
Action: Mouse scrolled (349, 397) with delta (0, -1)
Screenshot: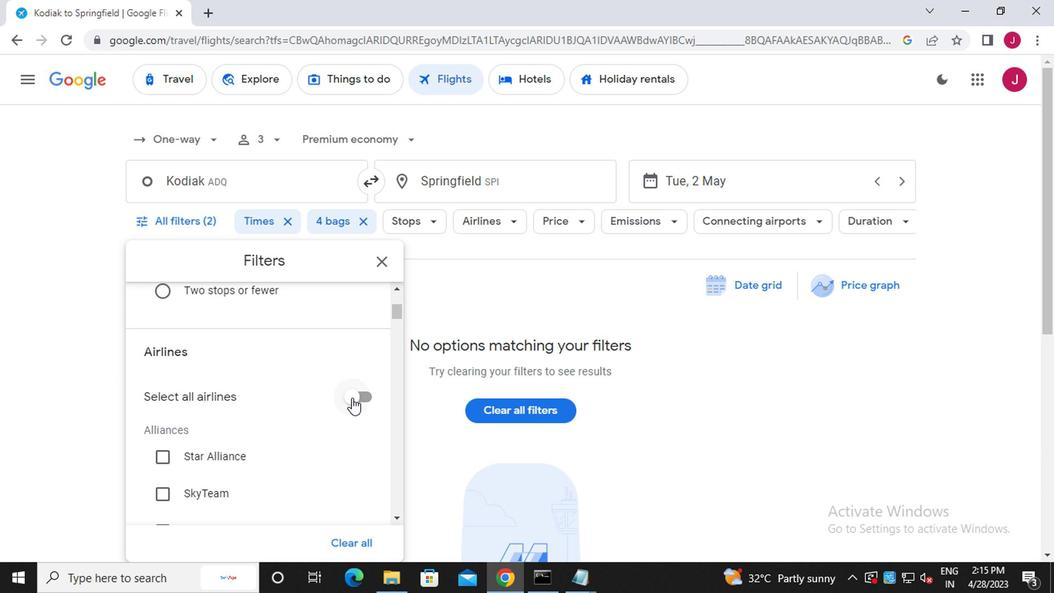 
Action: Mouse moved to (349, 398)
Screenshot: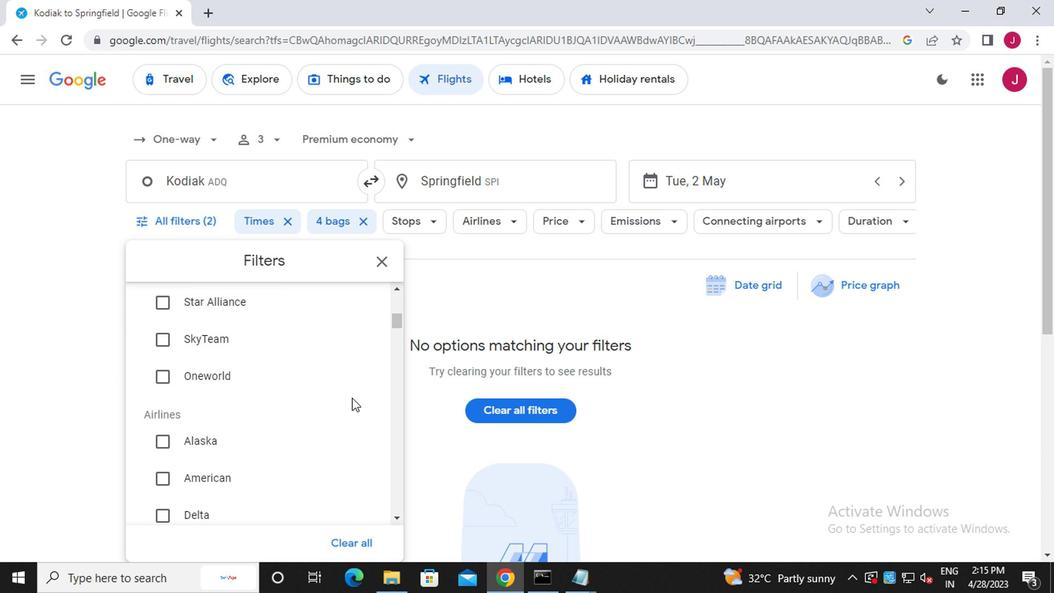 
Action: Mouse scrolled (349, 397) with delta (0, -1)
Screenshot: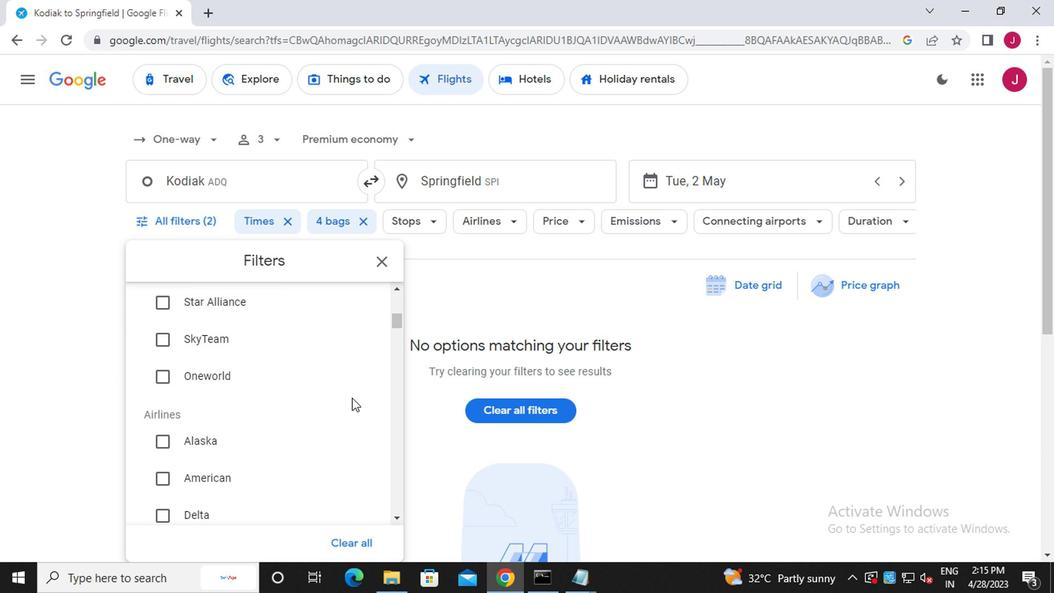 
Action: Mouse moved to (161, 362)
Screenshot: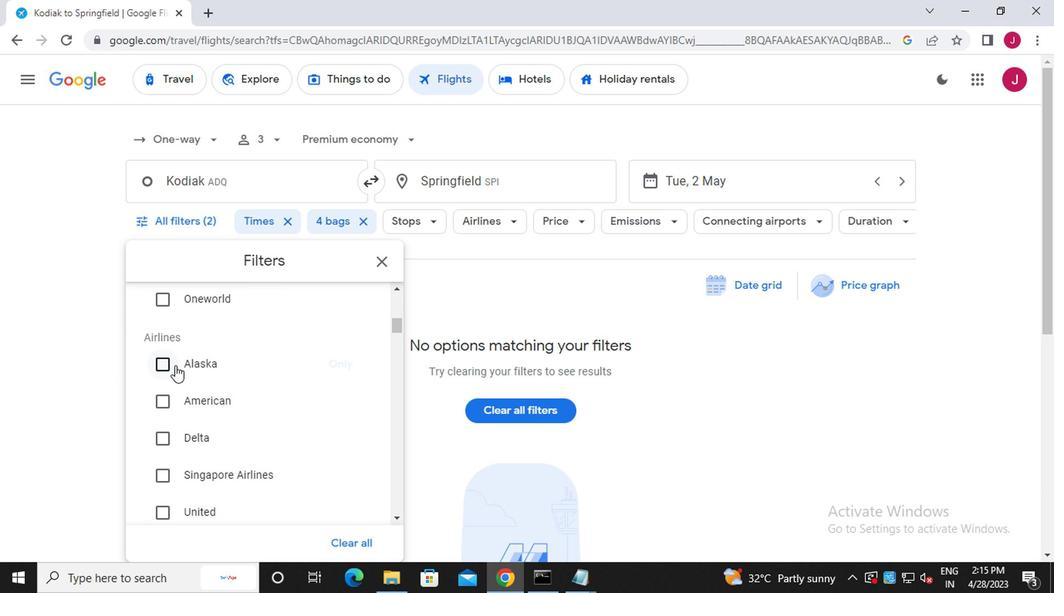 
Action: Mouse pressed left at (161, 362)
Screenshot: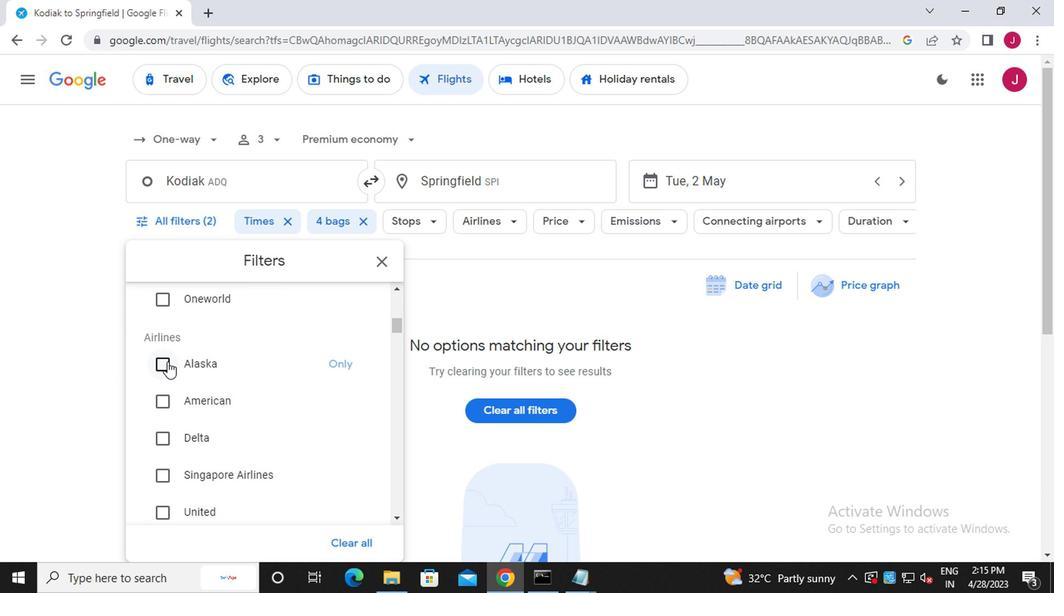 
Action: Mouse moved to (172, 375)
Screenshot: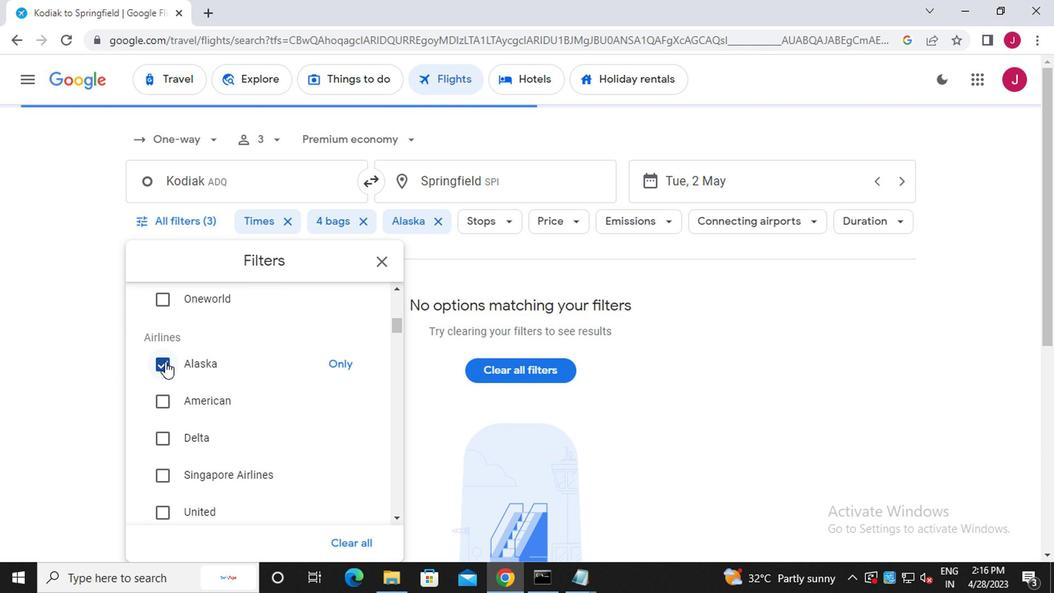 
Action: Mouse scrolled (172, 375) with delta (0, 0)
Screenshot: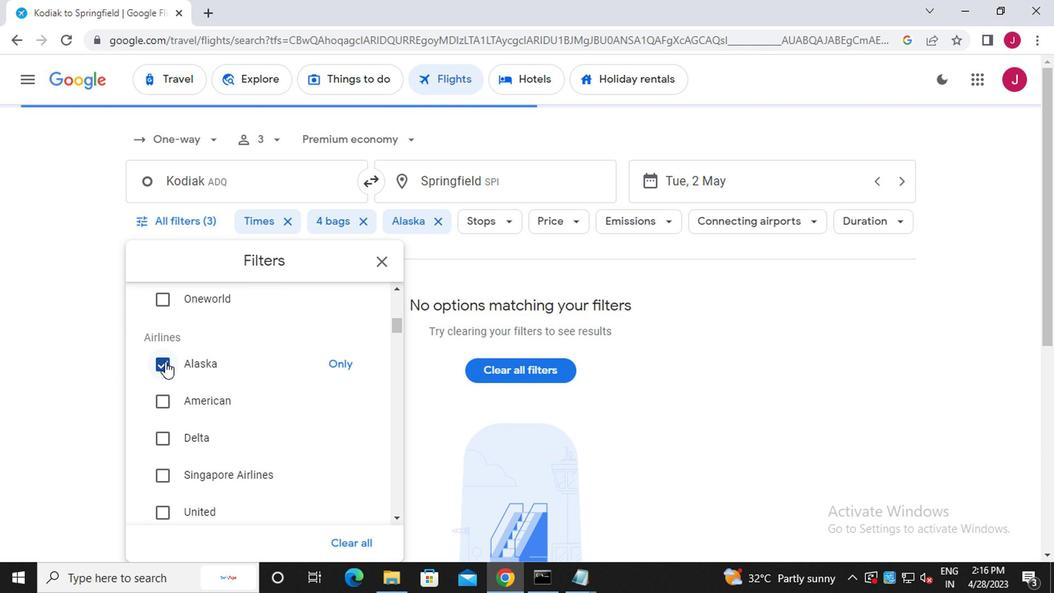 
Action: Mouse moved to (176, 381)
Screenshot: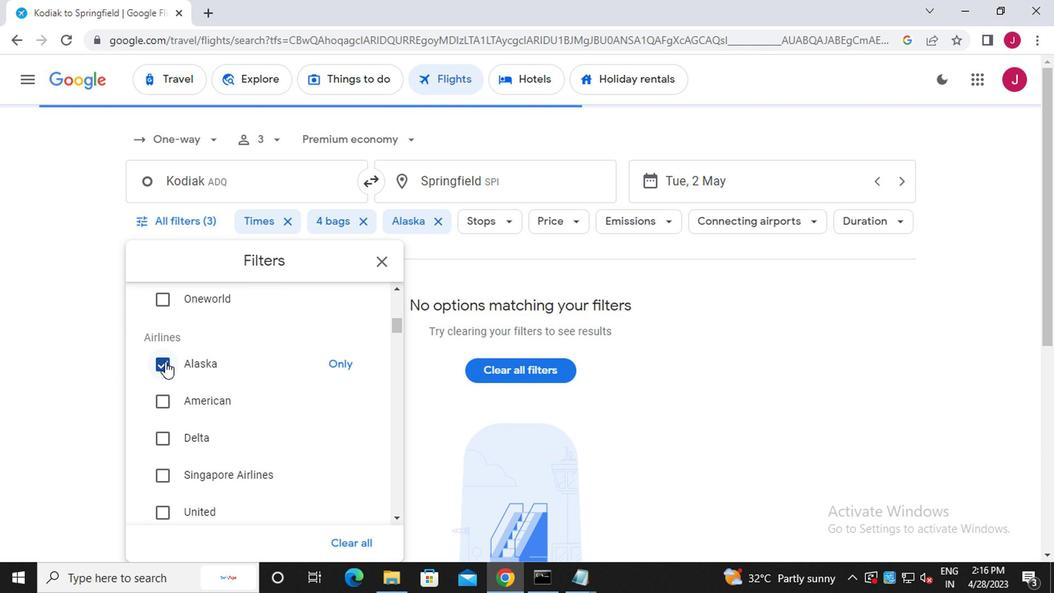 
Action: Mouse scrolled (176, 380) with delta (0, 0)
Screenshot: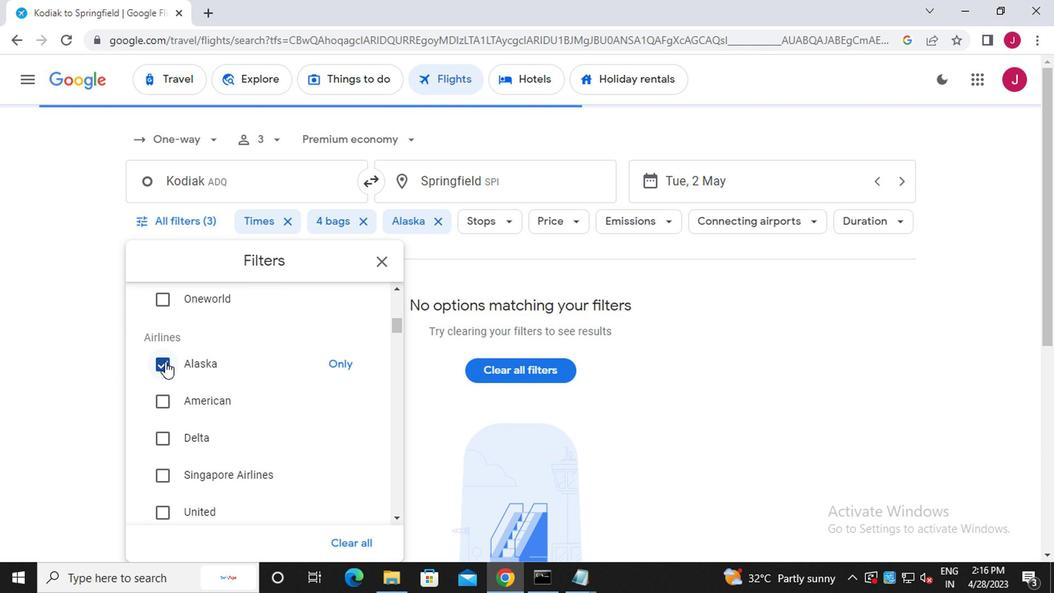 
Action: Mouse moved to (179, 384)
Screenshot: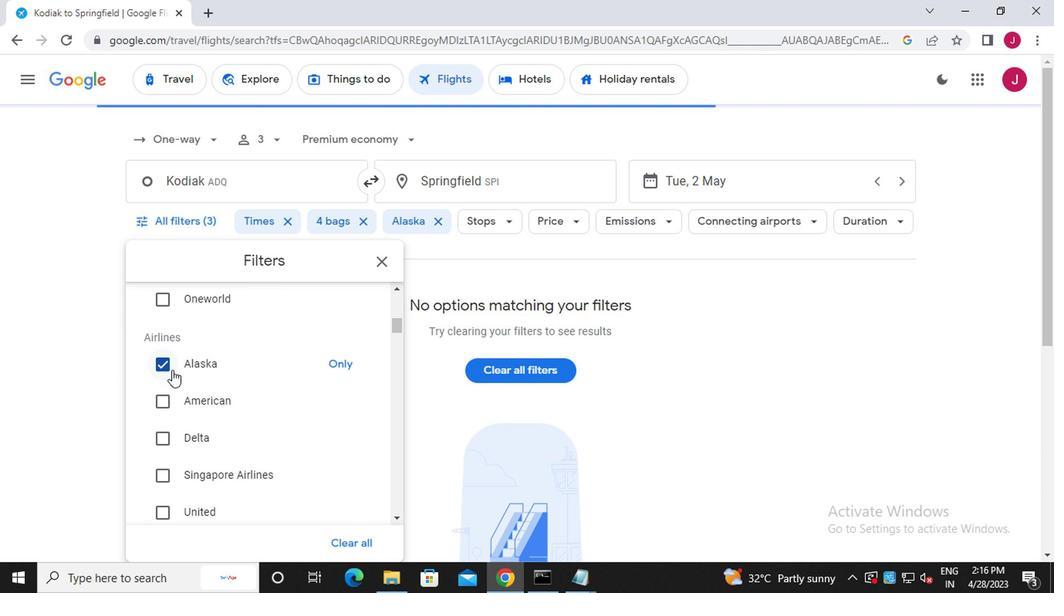 
Action: Mouse scrolled (179, 383) with delta (0, -1)
Screenshot: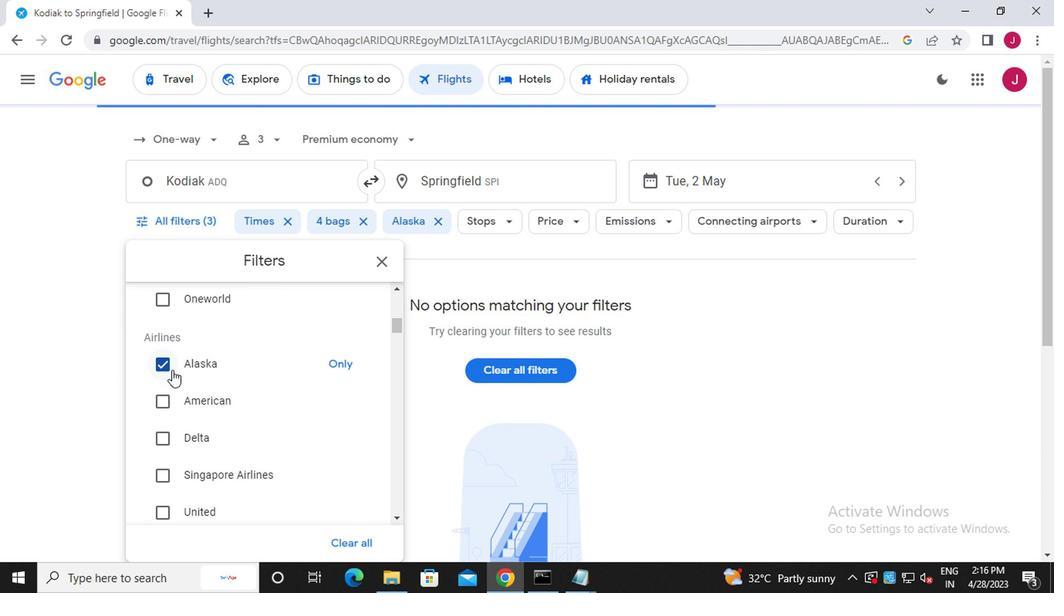 
Action: Mouse moved to (302, 427)
Screenshot: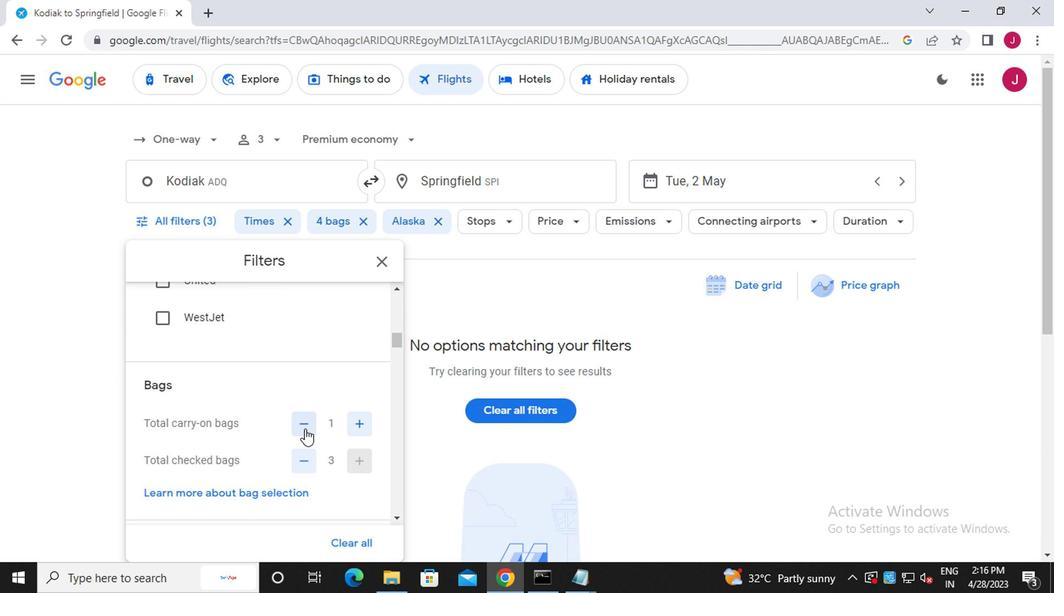 
Action: Mouse pressed left at (302, 427)
Screenshot: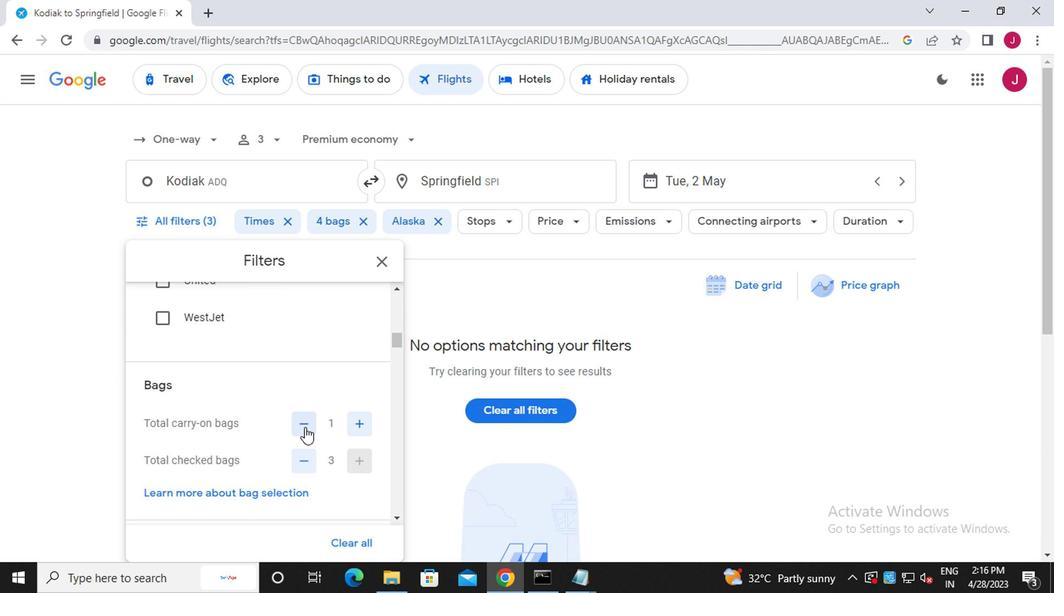 
Action: Mouse moved to (357, 425)
Screenshot: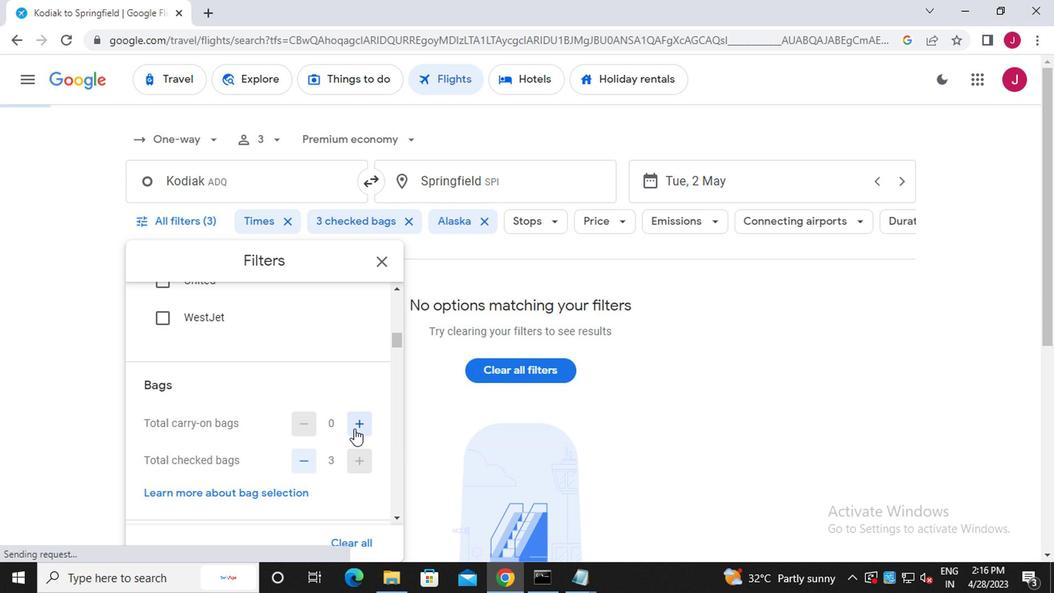 
Action: Mouse pressed left at (357, 425)
Screenshot: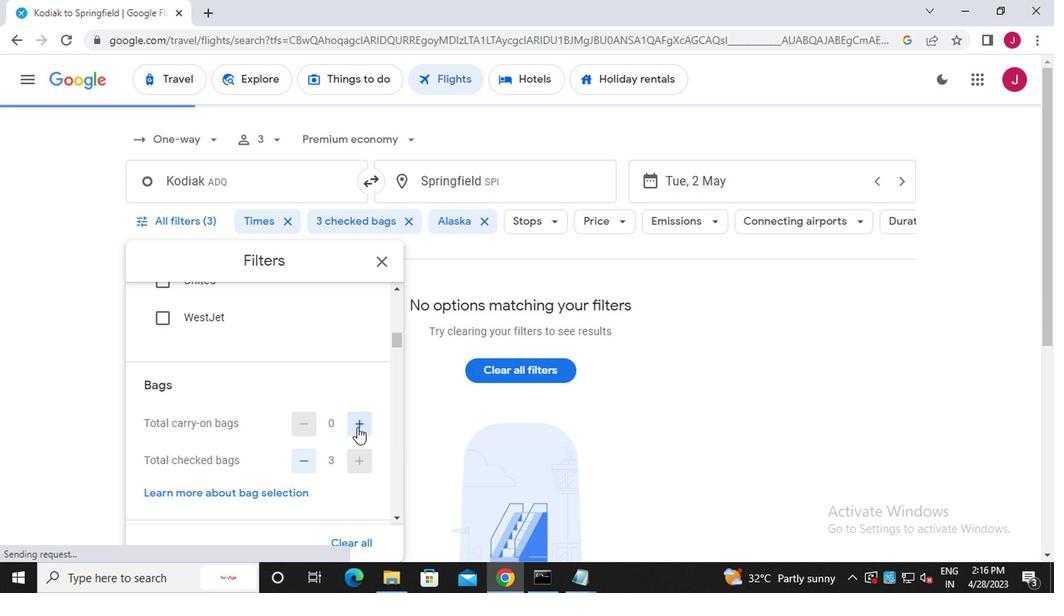 
Action: Mouse pressed left at (357, 425)
Screenshot: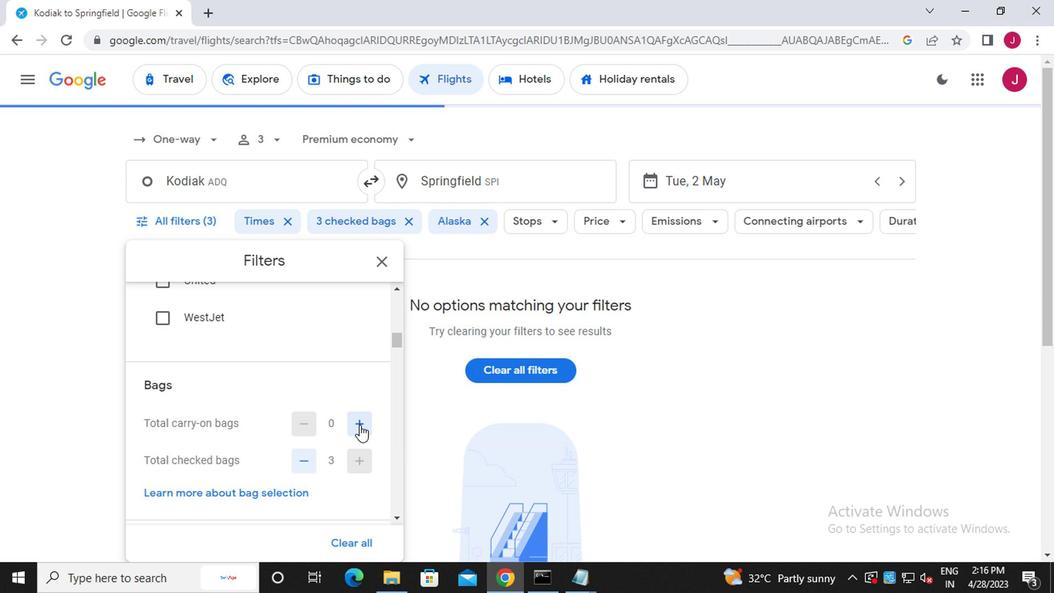 
Action: Mouse moved to (303, 458)
Screenshot: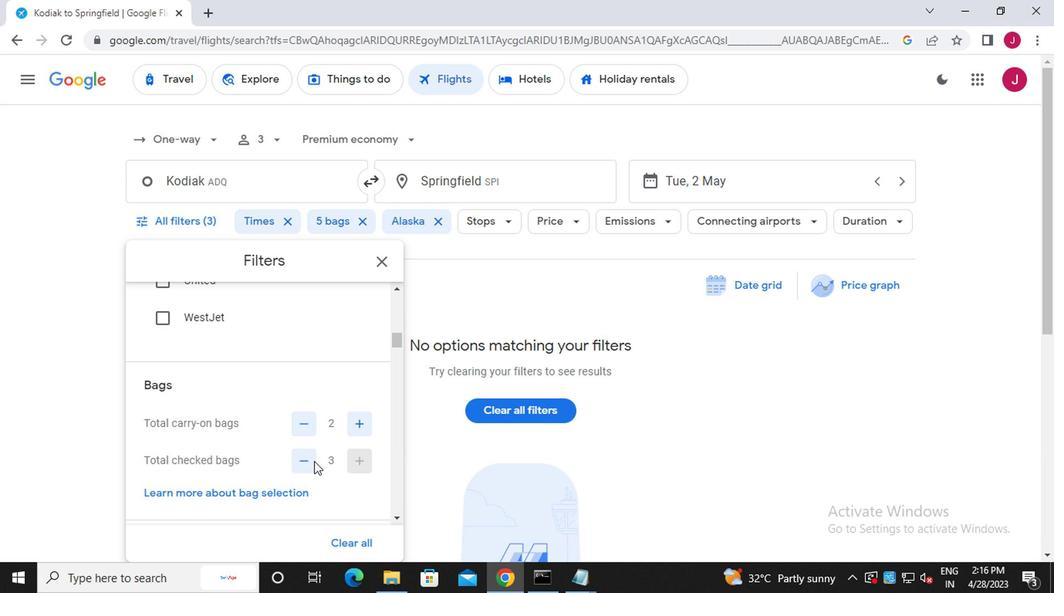 
Action: Mouse pressed left at (303, 458)
Screenshot: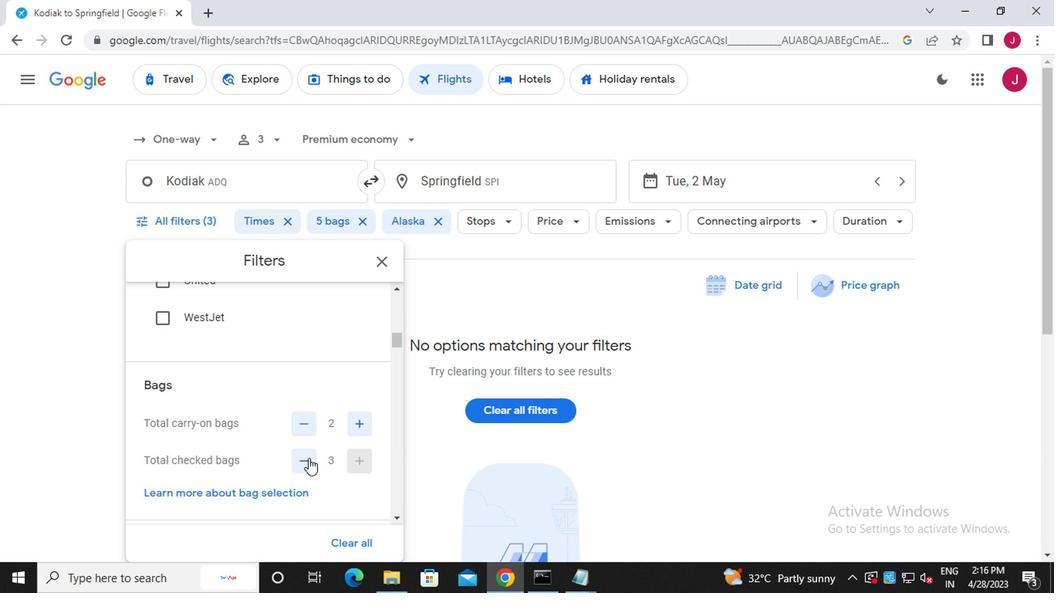 
Action: Mouse moved to (351, 461)
Screenshot: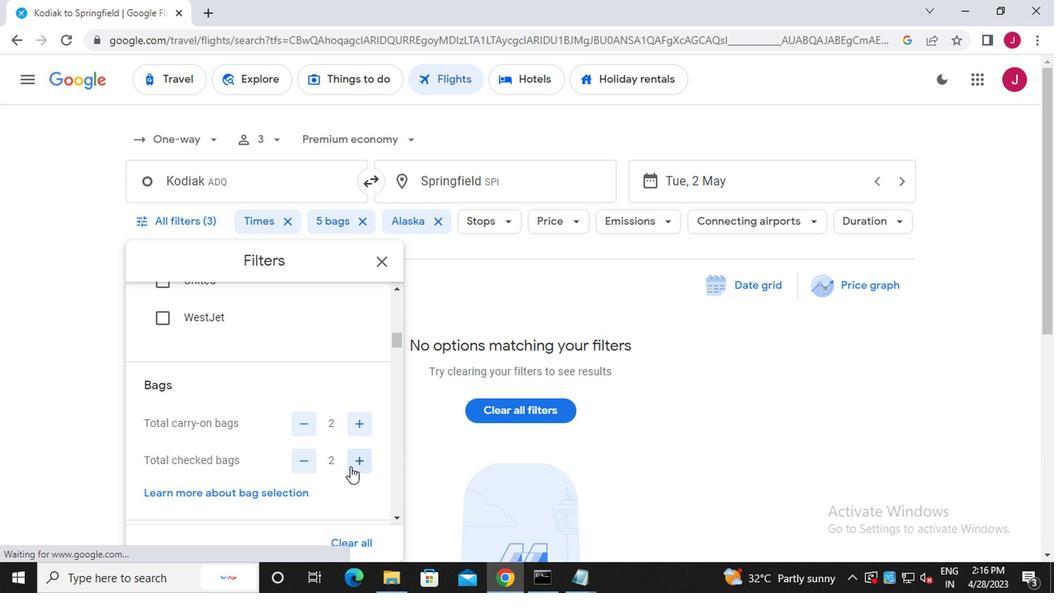 
Action: Mouse pressed left at (351, 461)
Screenshot: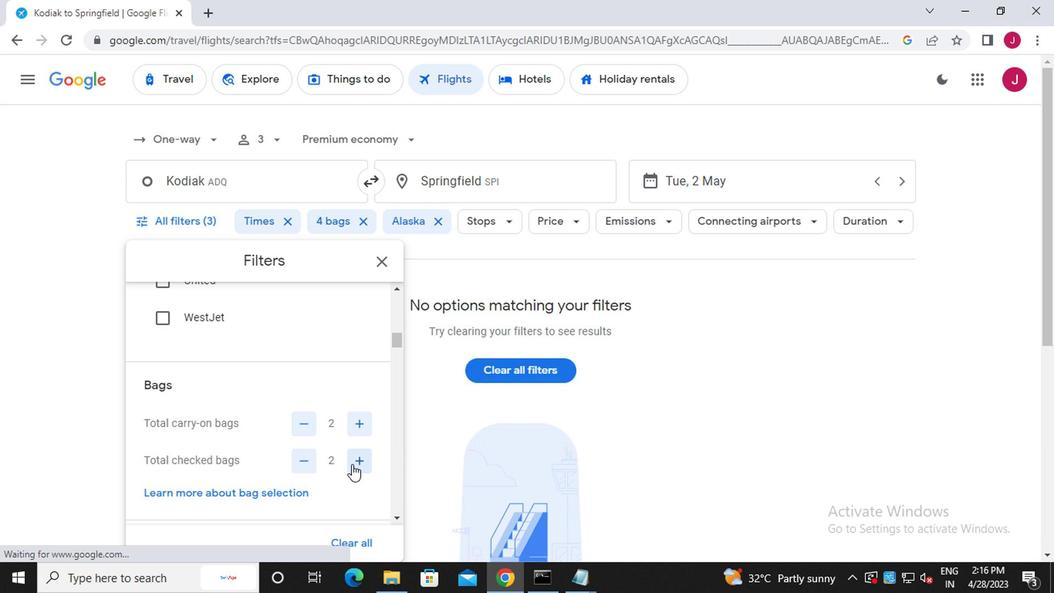 
Action: Mouse pressed left at (351, 461)
Screenshot: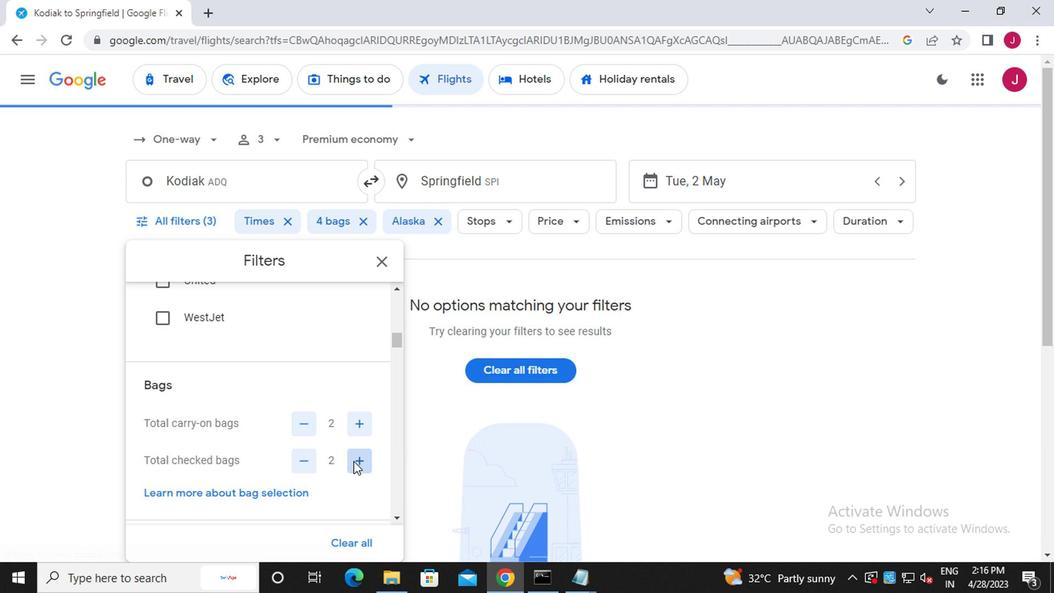 
Action: Mouse pressed left at (351, 461)
Screenshot: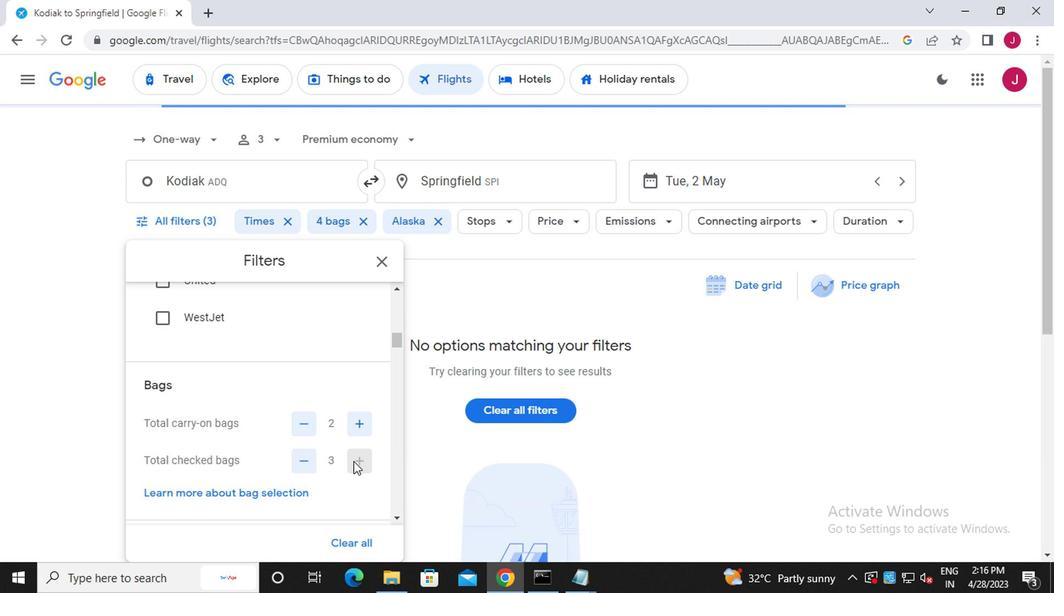 
Action: Mouse moved to (402, 435)
Screenshot: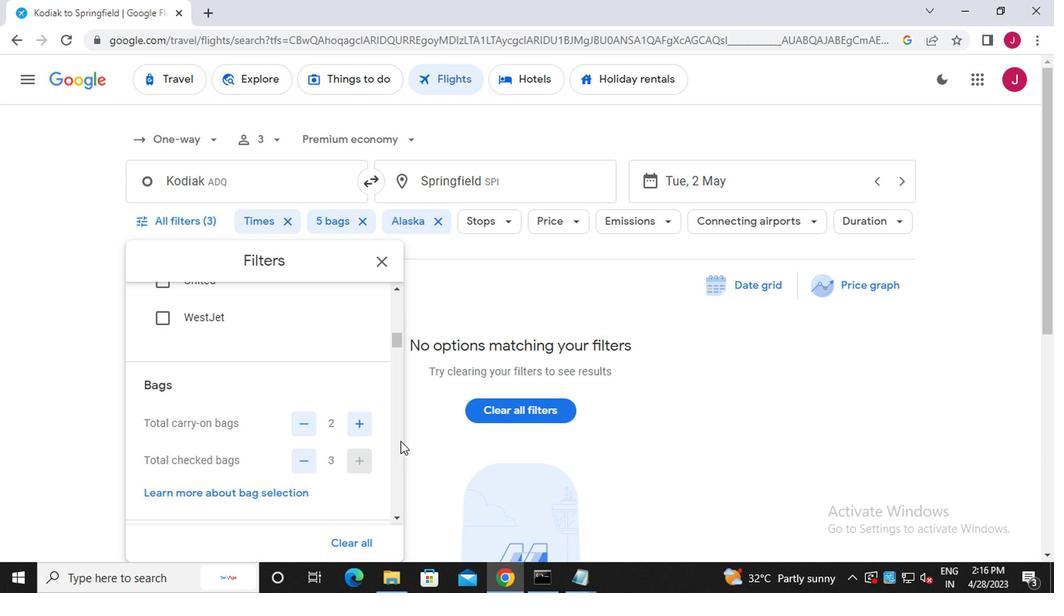 
Action: Mouse scrolled (402, 435) with delta (0, 0)
Screenshot: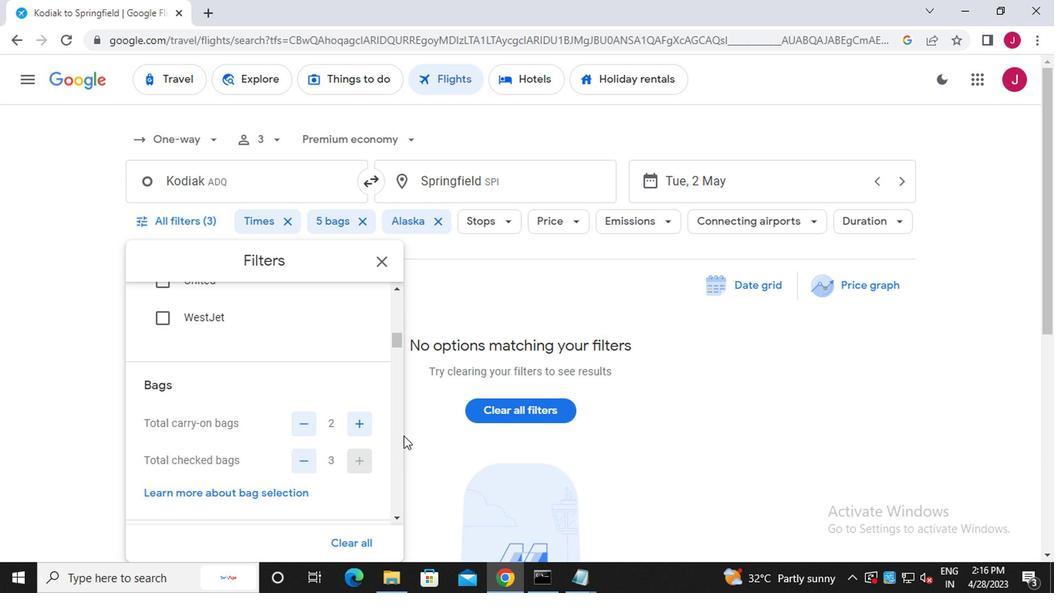 
Action: Mouse scrolled (402, 435) with delta (0, 0)
Screenshot: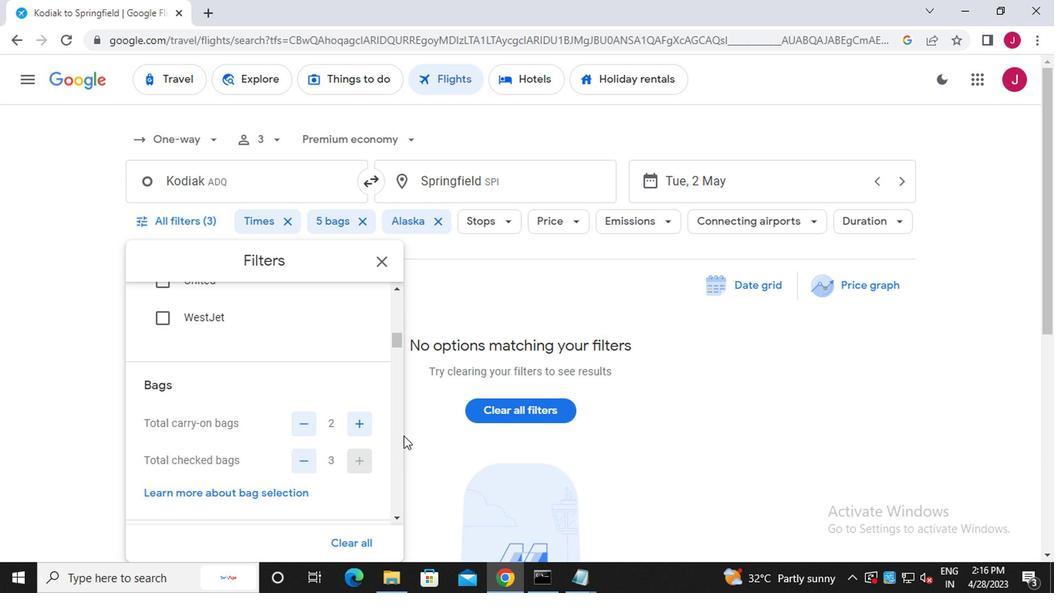 
Action: Mouse scrolled (402, 435) with delta (0, 0)
Screenshot: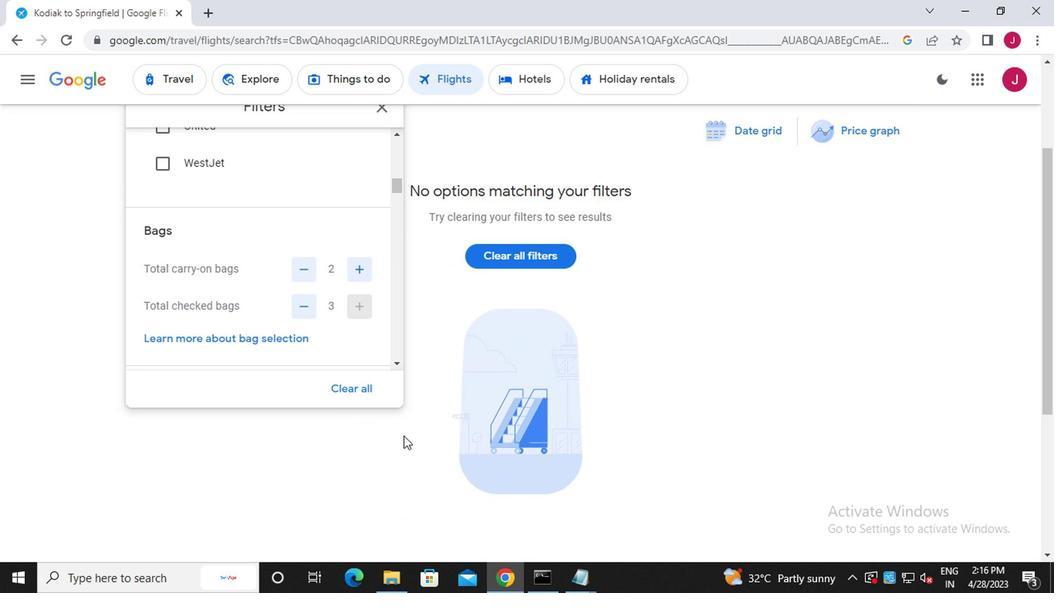 
Action: Mouse scrolled (402, 435) with delta (0, 0)
Screenshot: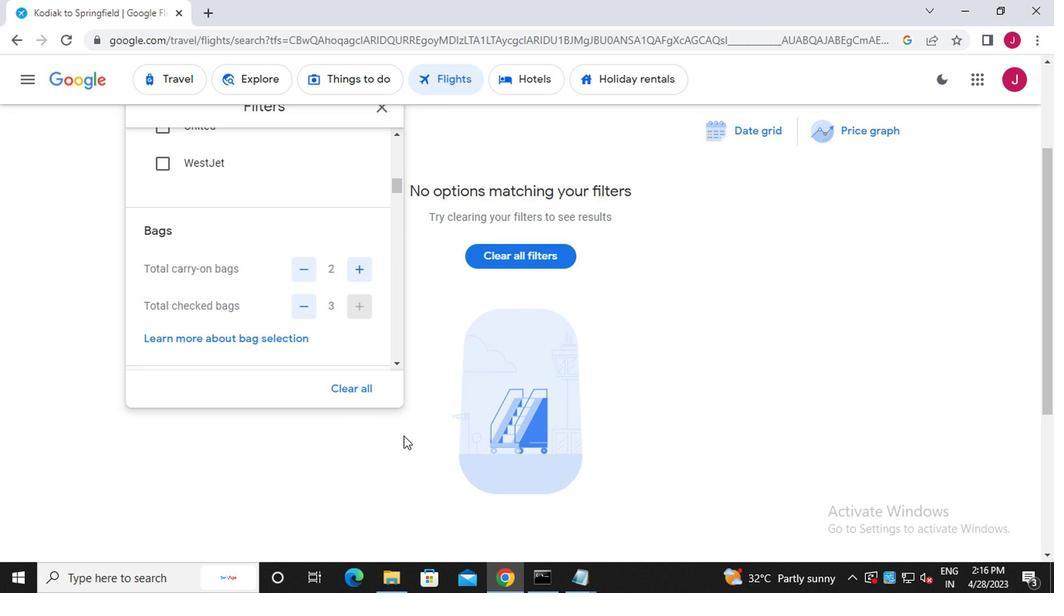 
Action: Mouse scrolled (402, 435) with delta (0, 0)
Screenshot: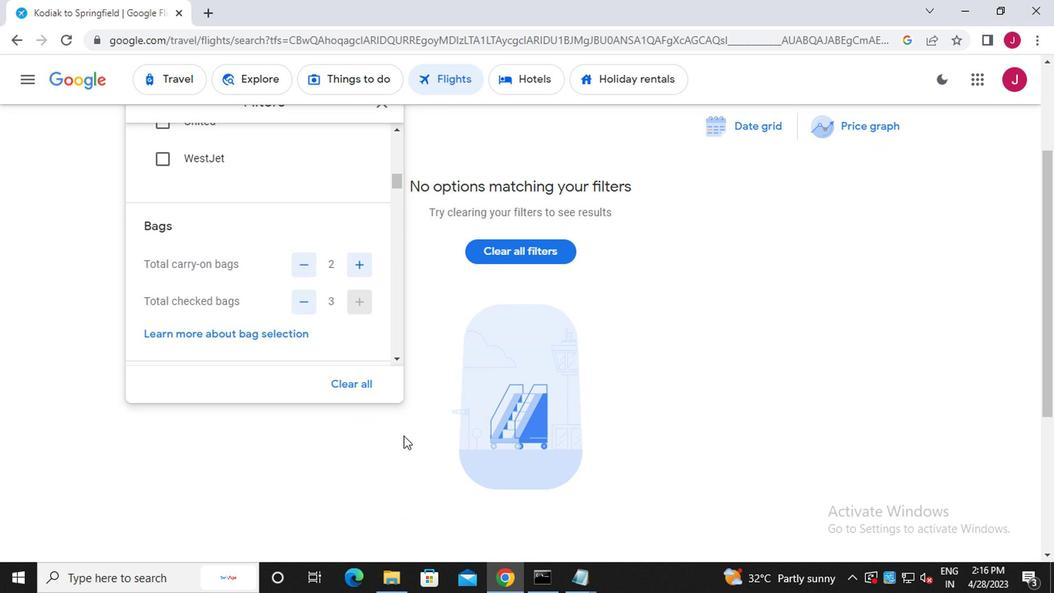 
Action: Mouse moved to (398, 429)
Screenshot: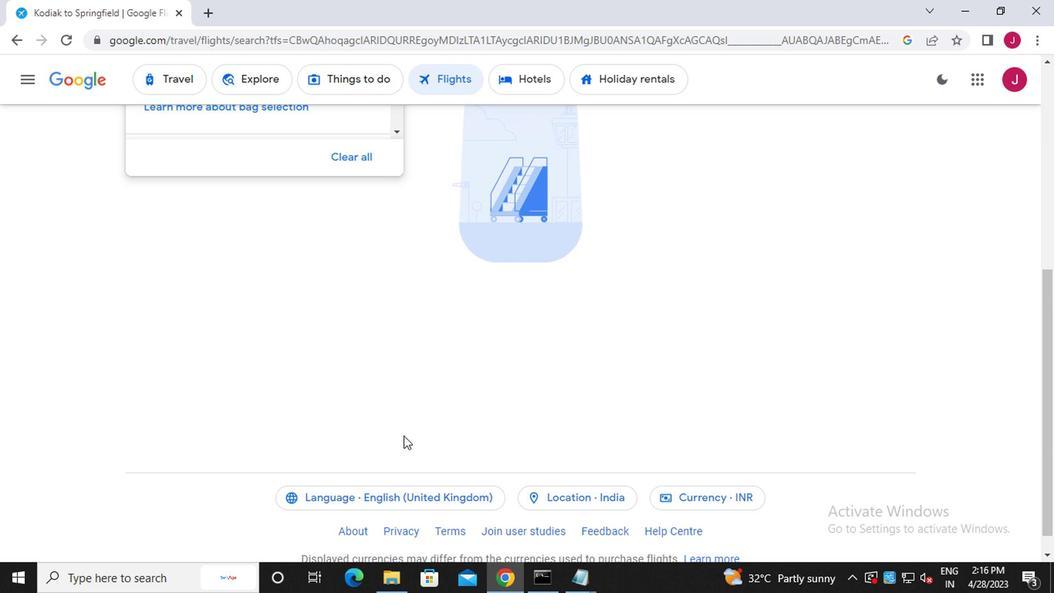 
Action: Mouse scrolled (398, 429) with delta (0, 0)
Screenshot: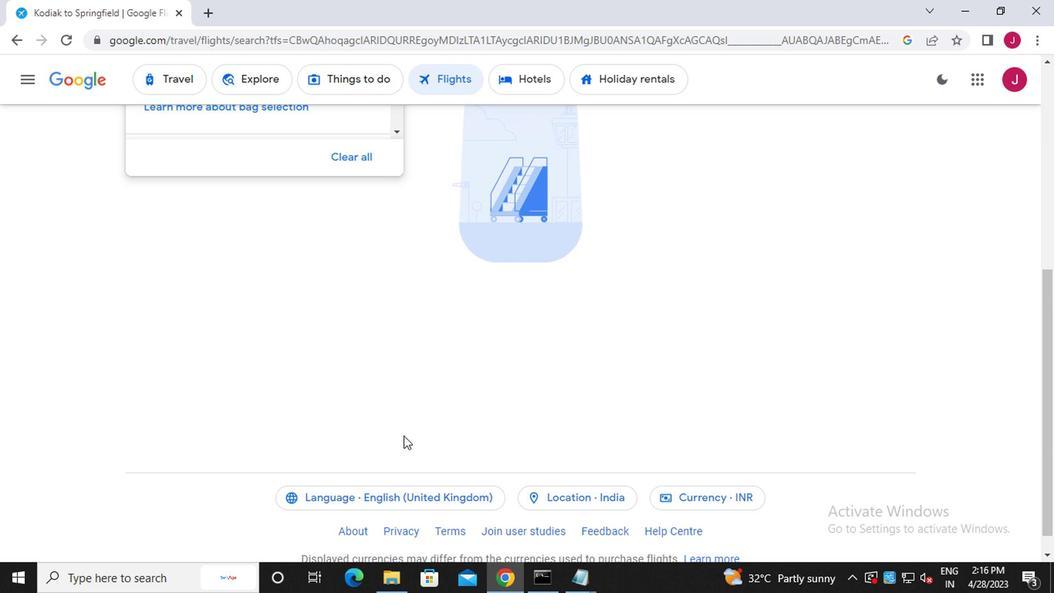 
Action: Mouse scrolled (398, 429) with delta (0, 0)
Screenshot: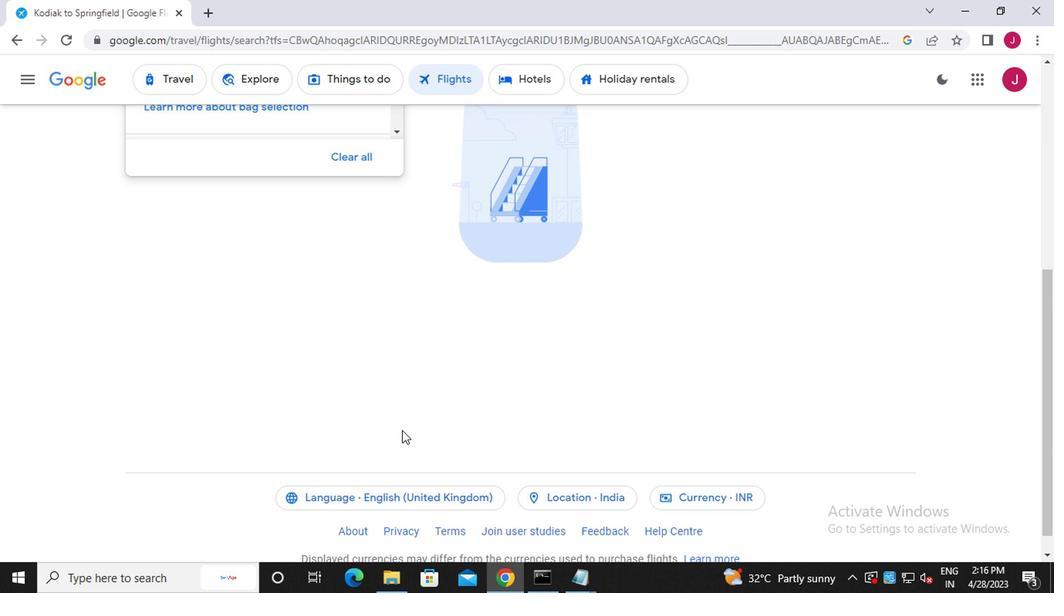
Action: Mouse moved to (393, 413)
Screenshot: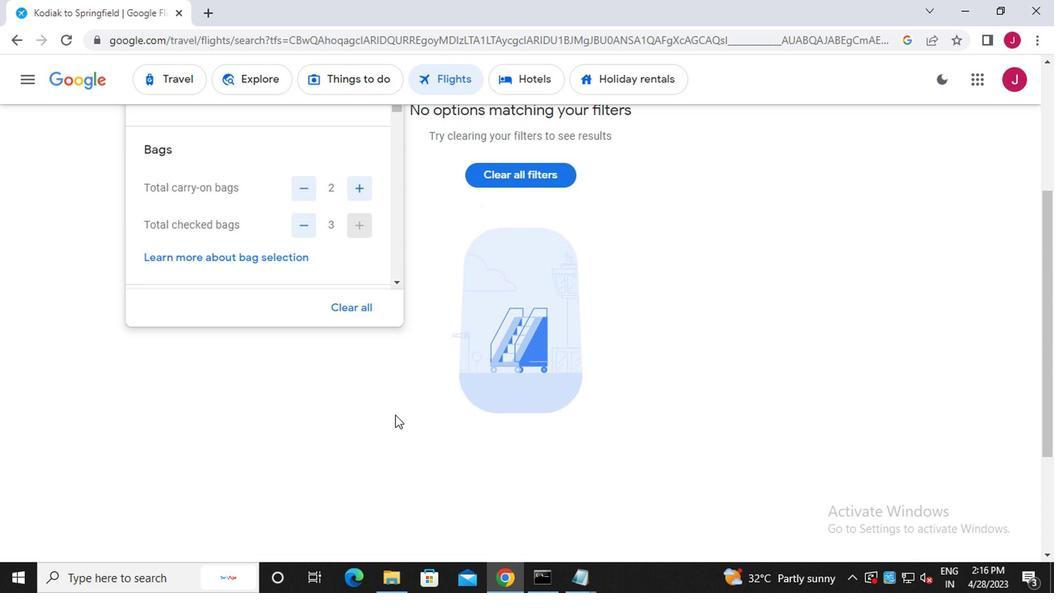 
Action: Mouse scrolled (393, 414) with delta (0, 0)
Screenshot: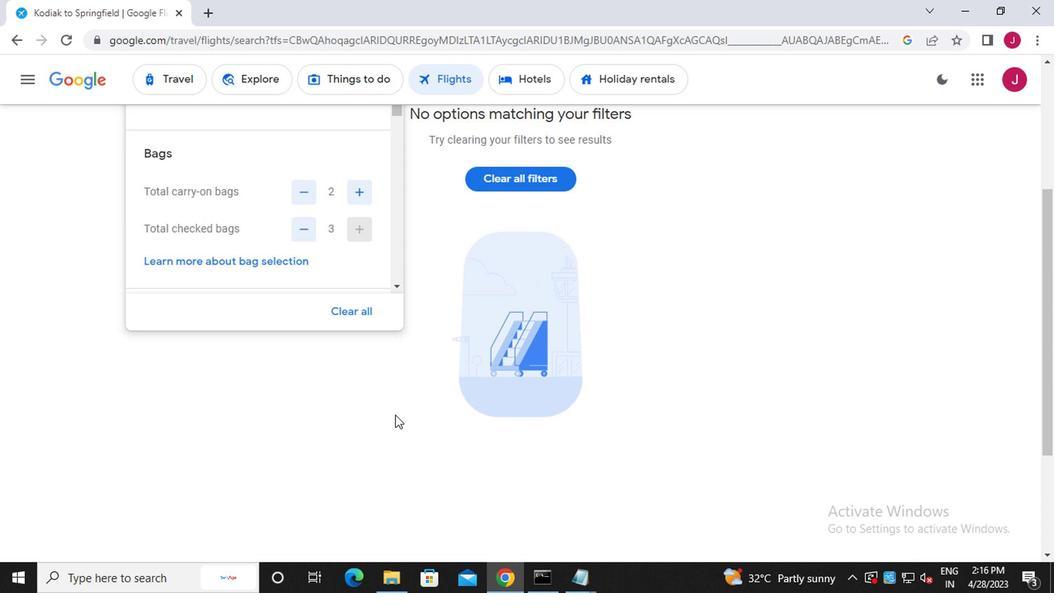 
Action: Mouse moved to (367, 331)
Screenshot: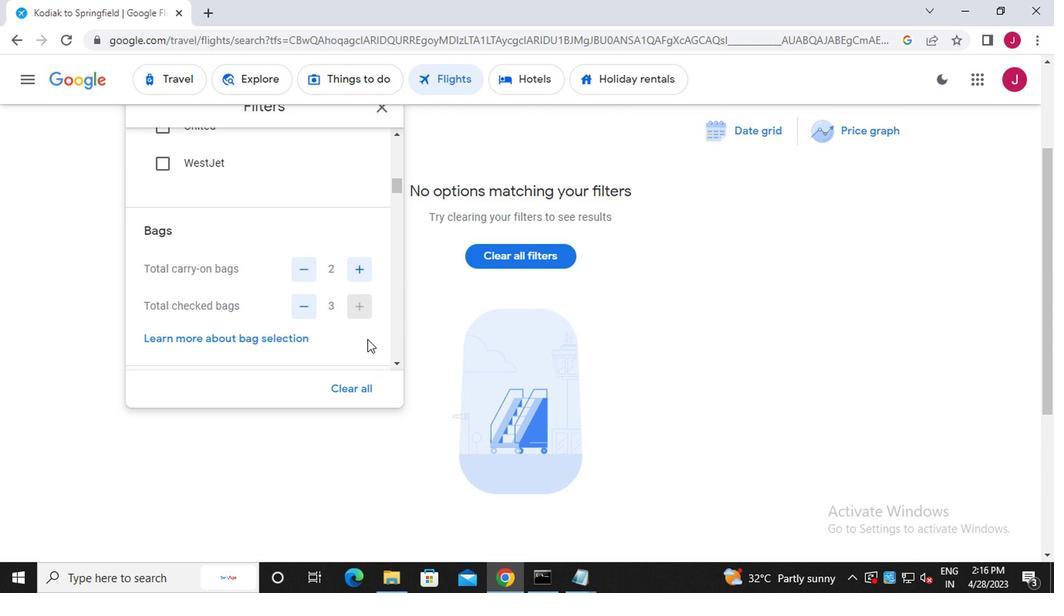 
Action: Mouse scrolled (367, 331) with delta (0, 0)
Screenshot: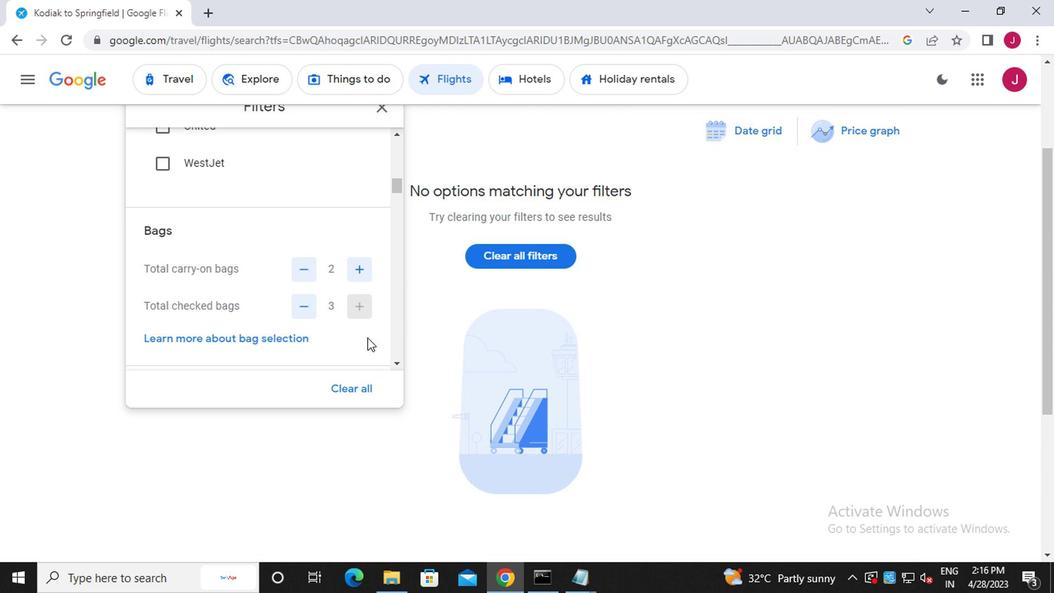 
Action: Mouse scrolled (367, 331) with delta (0, 0)
Screenshot: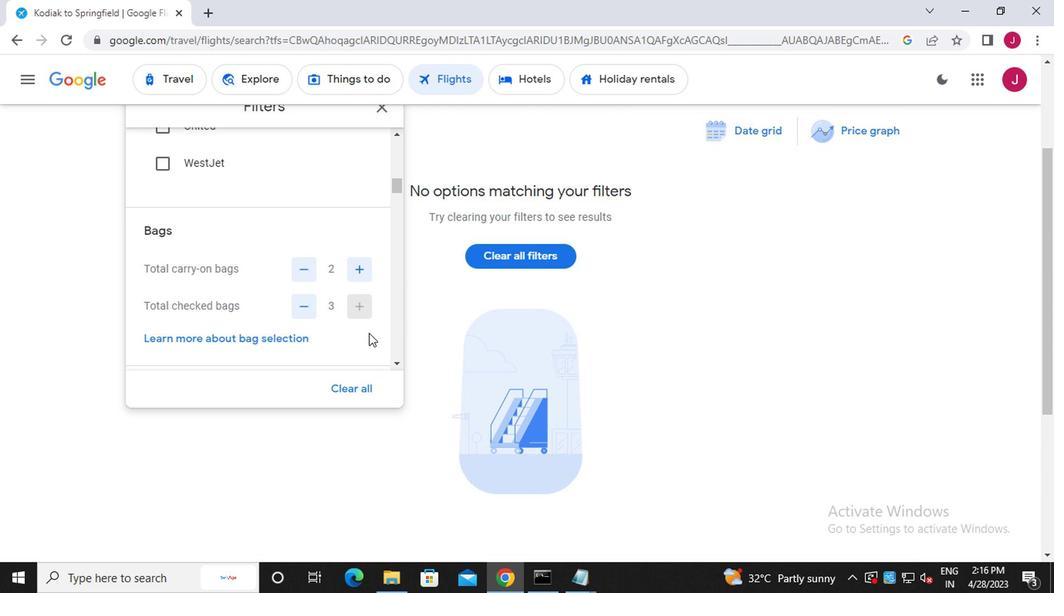 
Action: Mouse moved to (362, 309)
Screenshot: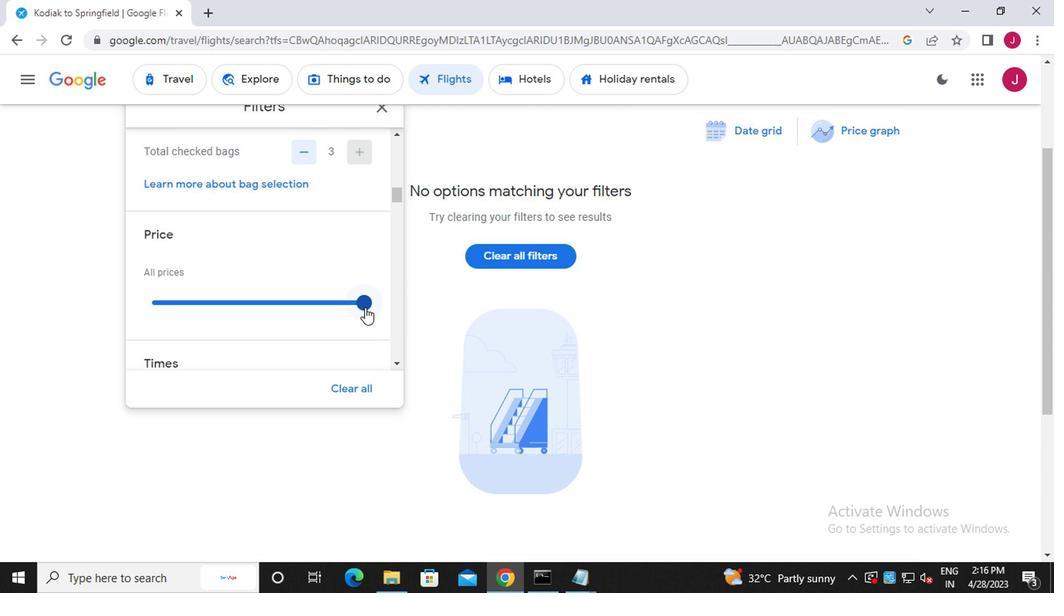 
Action: Mouse scrolled (362, 308) with delta (0, -1)
Screenshot: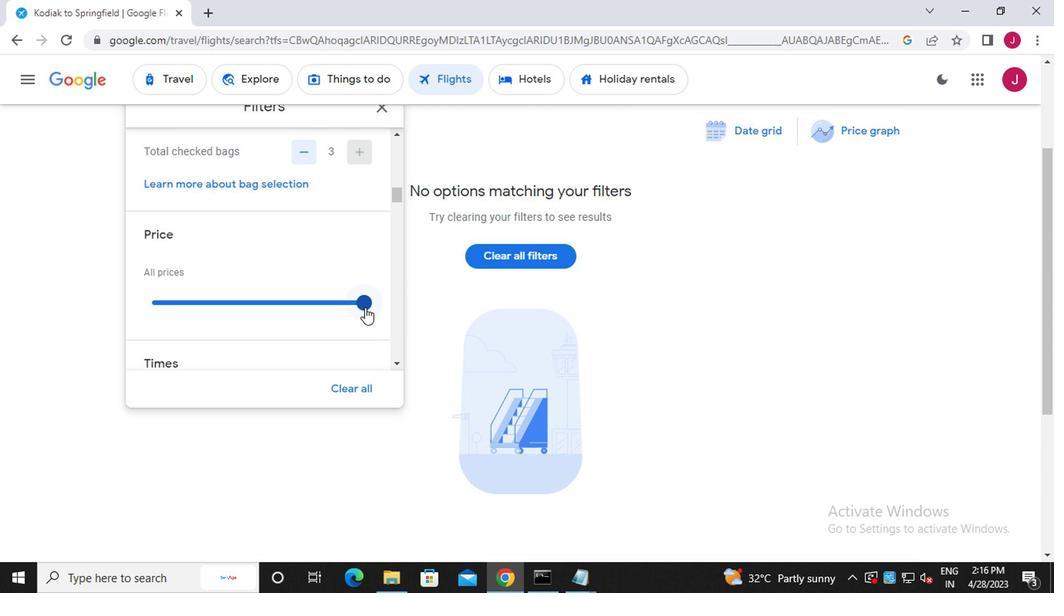 
Action: Mouse scrolled (362, 308) with delta (0, -1)
Screenshot: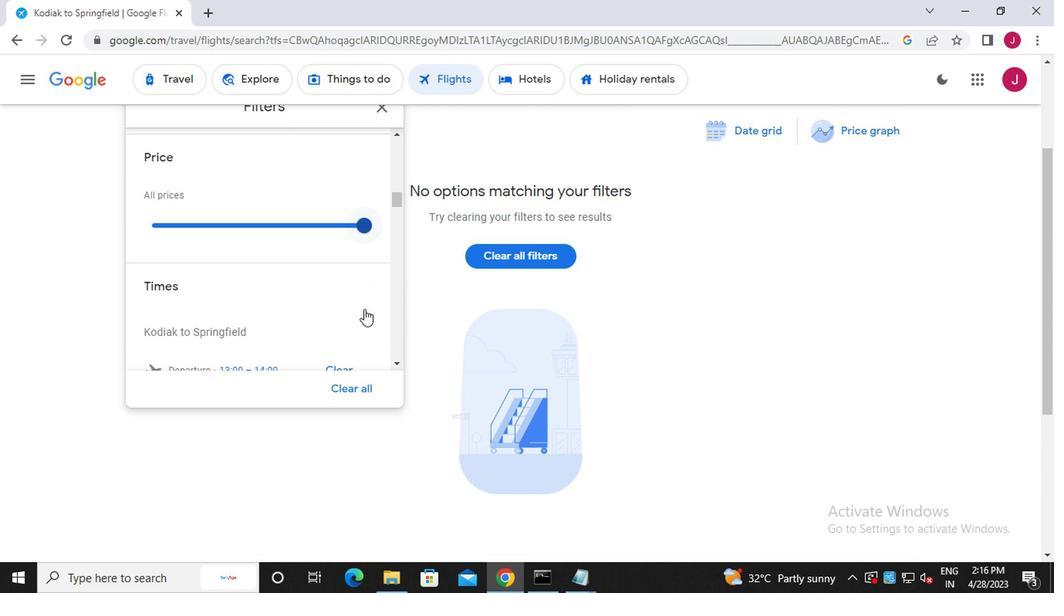 
Action: Mouse moved to (275, 324)
Screenshot: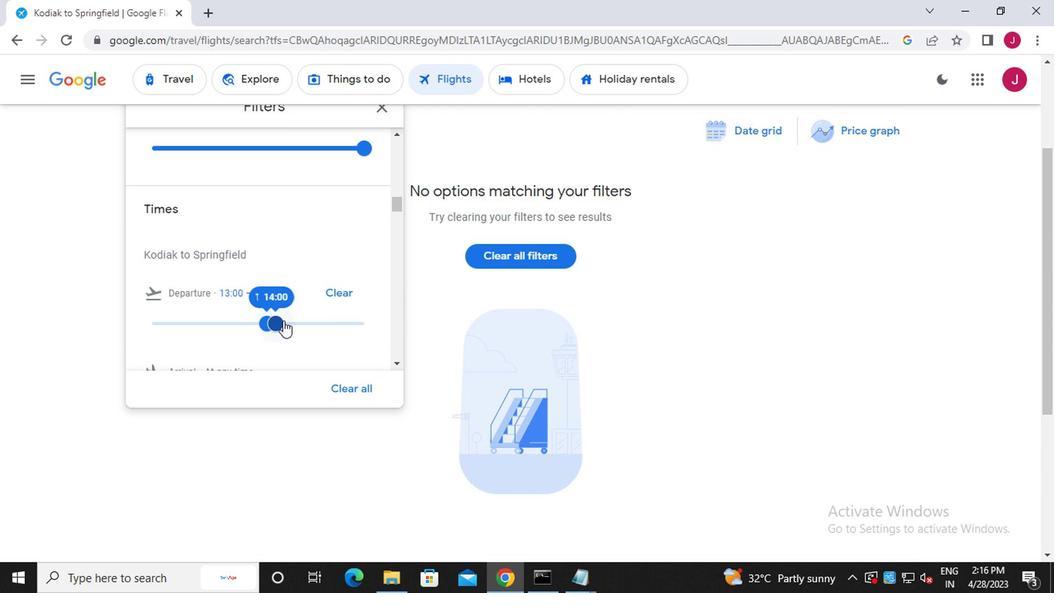 
Action: Mouse pressed left at (275, 324)
Screenshot: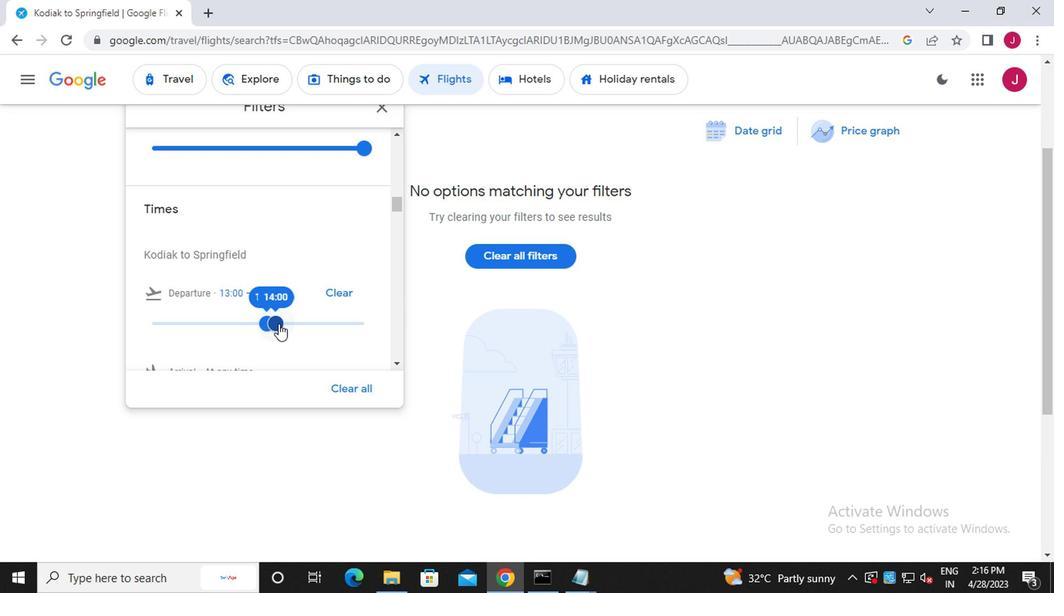 
Action: Mouse moved to (263, 323)
Screenshot: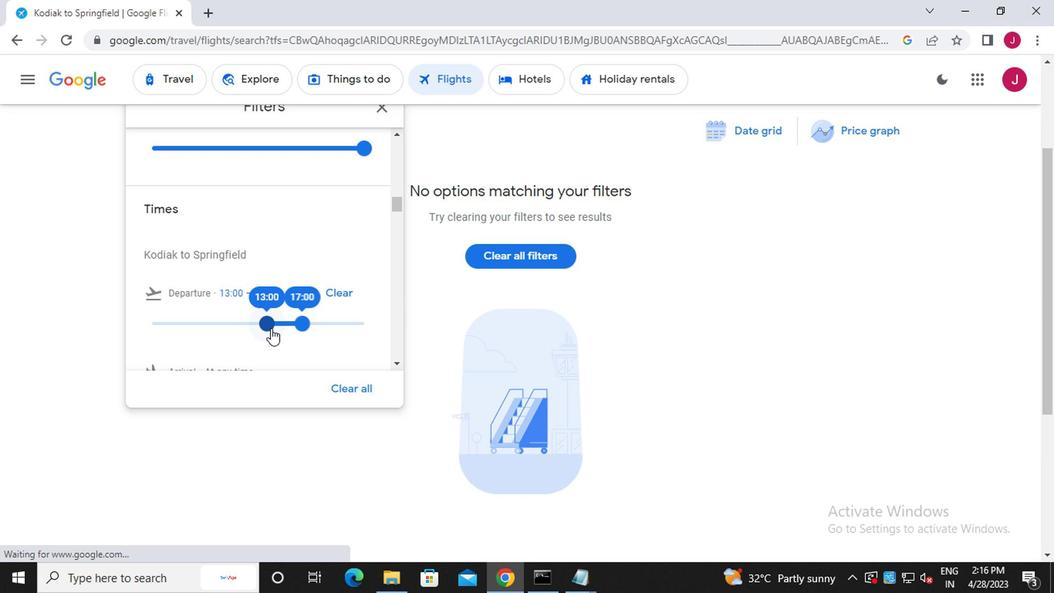 
Action: Mouse pressed left at (263, 323)
Screenshot: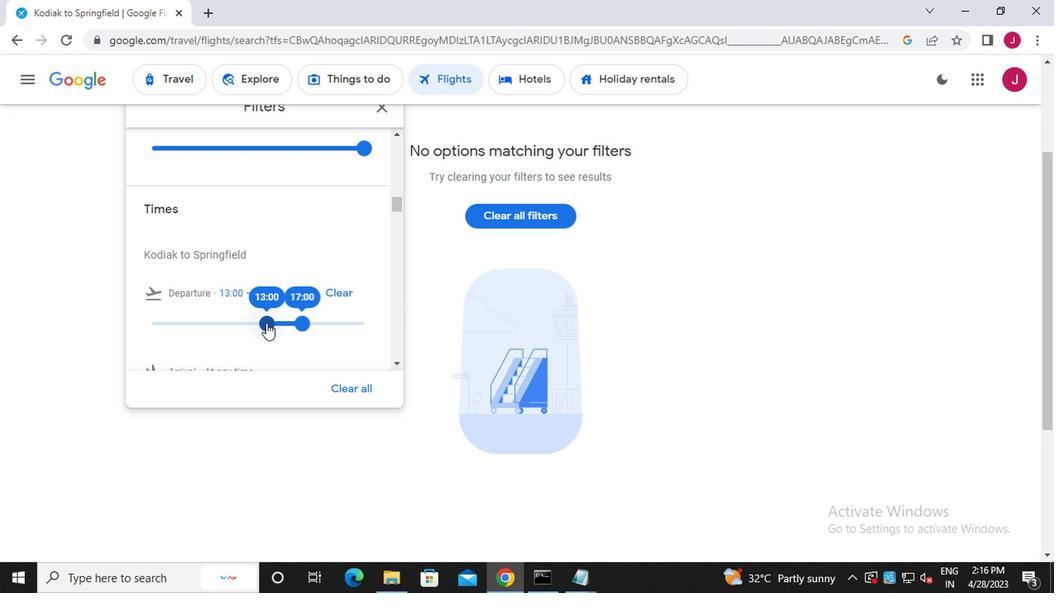 
Action: Mouse moved to (301, 326)
Screenshot: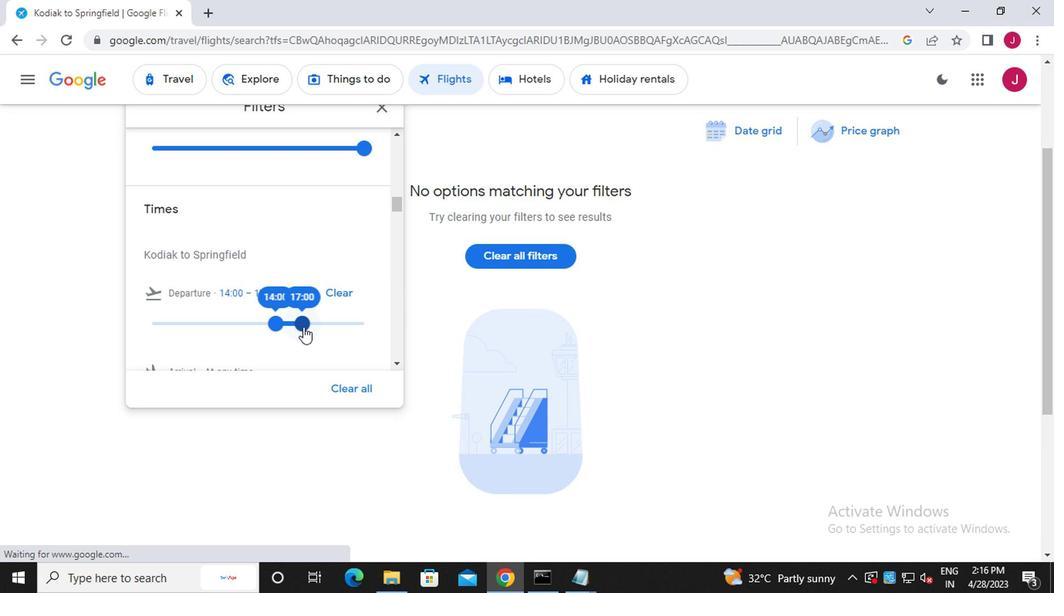 
Action: Mouse pressed left at (301, 326)
Screenshot: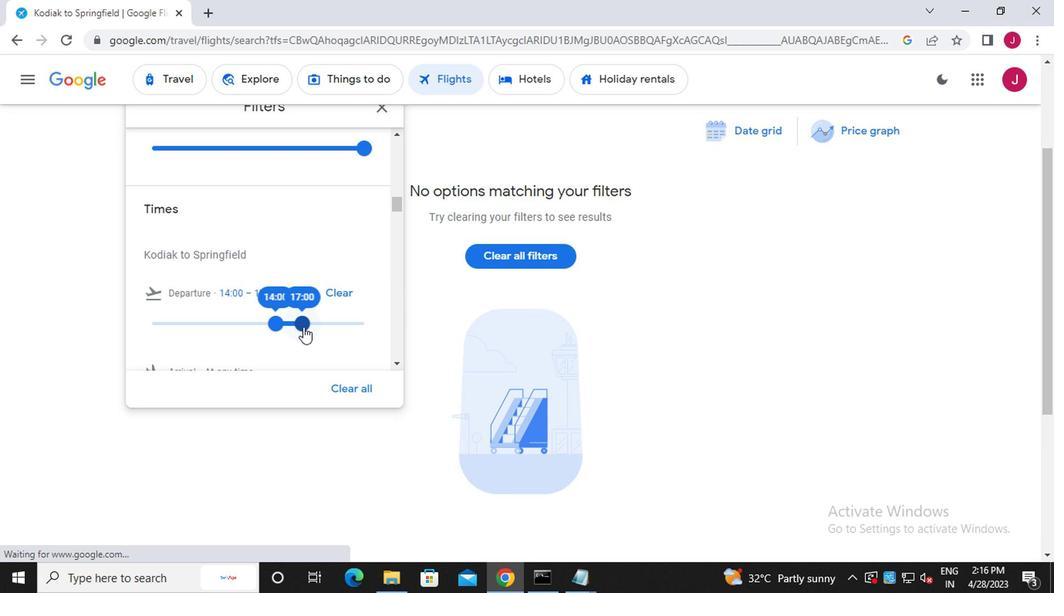 
Action: Mouse moved to (379, 108)
Screenshot: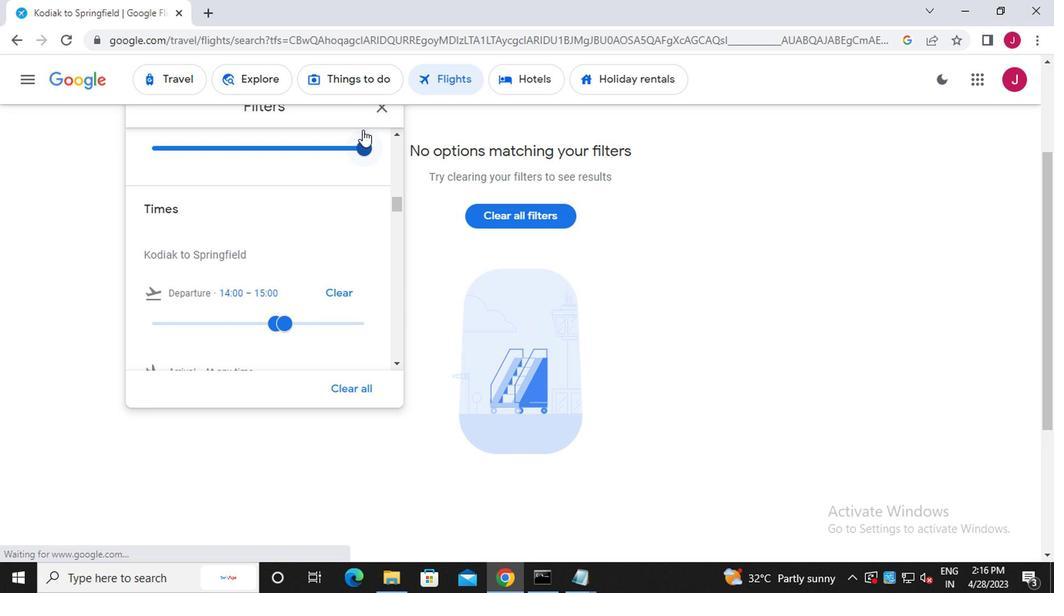 
Action: Mouse pressed left at (379, 108)
Screenshot: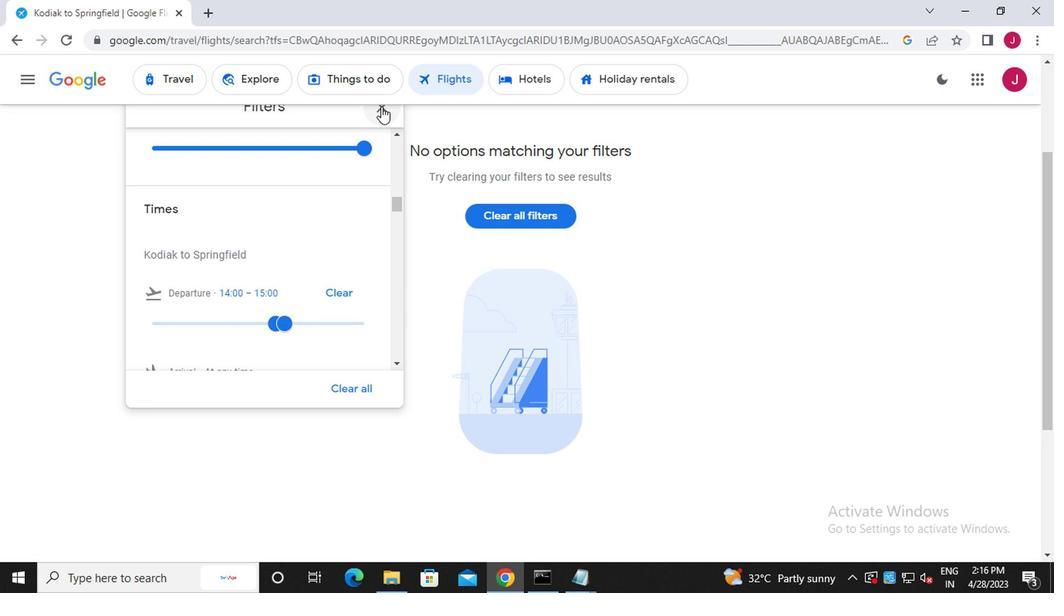 
Action: Mouse moved to (377, 115)
Screenshot: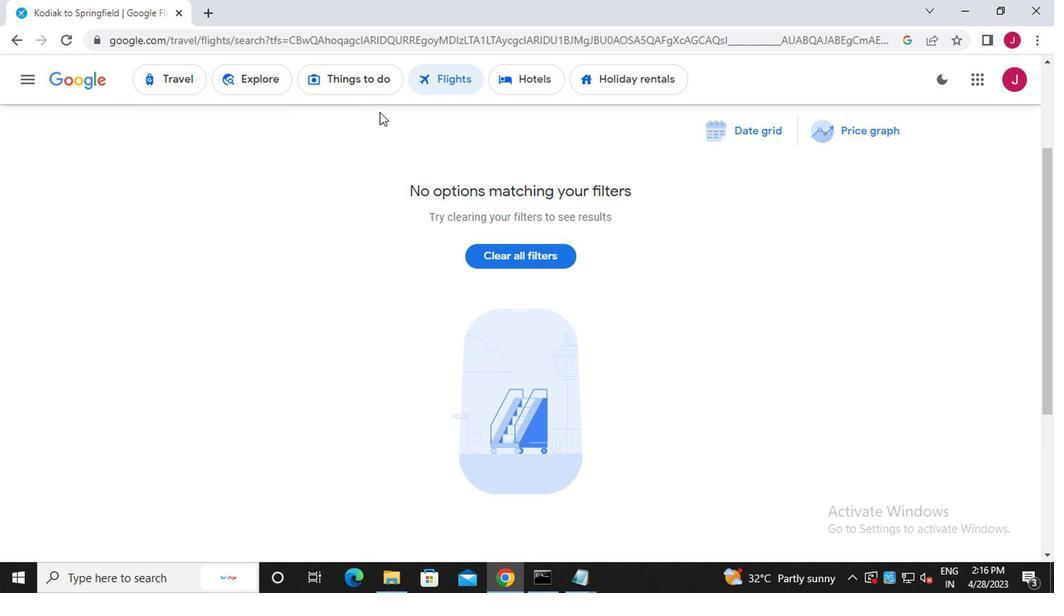 
